 Task: Search one way flight ticket for 5 adults, 2 children, 1 infant in seat and 1 infant on lap in economy from Walla Walla: Walla Walla Regional Airport to Jackson: Jackson Hole Airport on 5-2-2023. Choice of flights is American. Number of bags: 10 checked bags. Price is upto 93000. Outbound departure time preference is 0:00.
Action: Mouse moved to (307, 281)
Screenshot: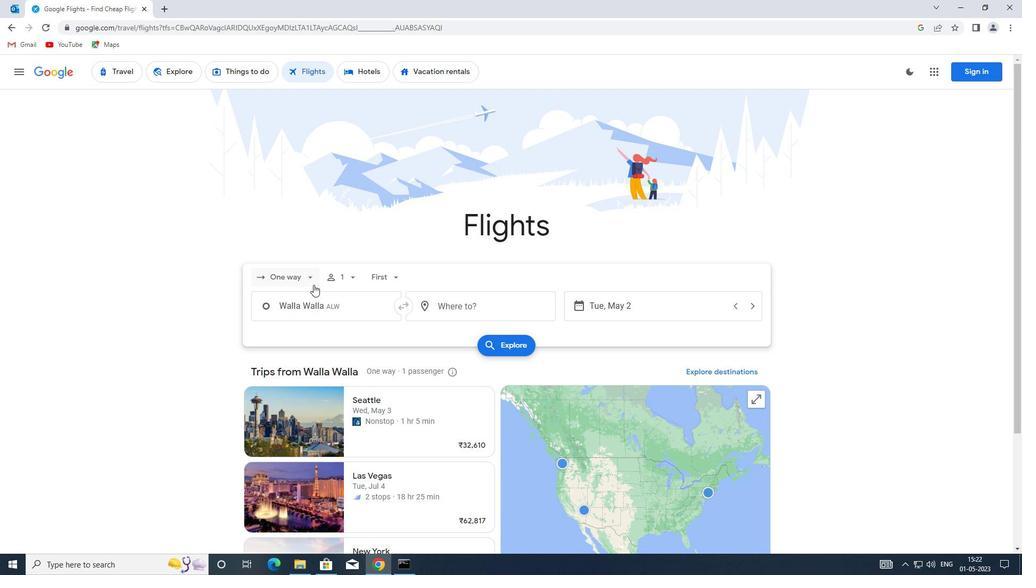 
Action: Mouse pressed left at (307, 281)
Screenshot: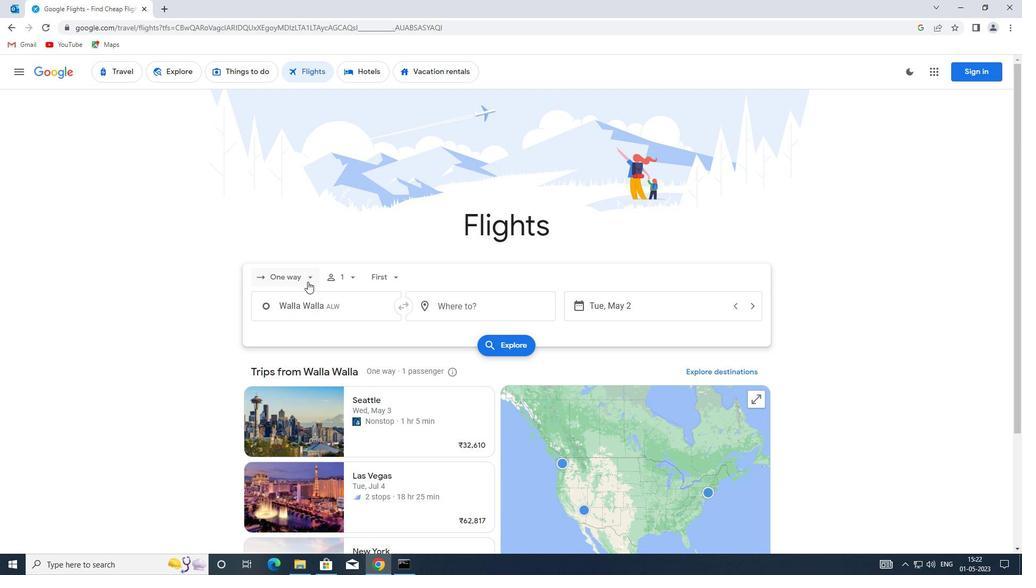 
Action: Mouse moved to (312, 328)
Screenshot: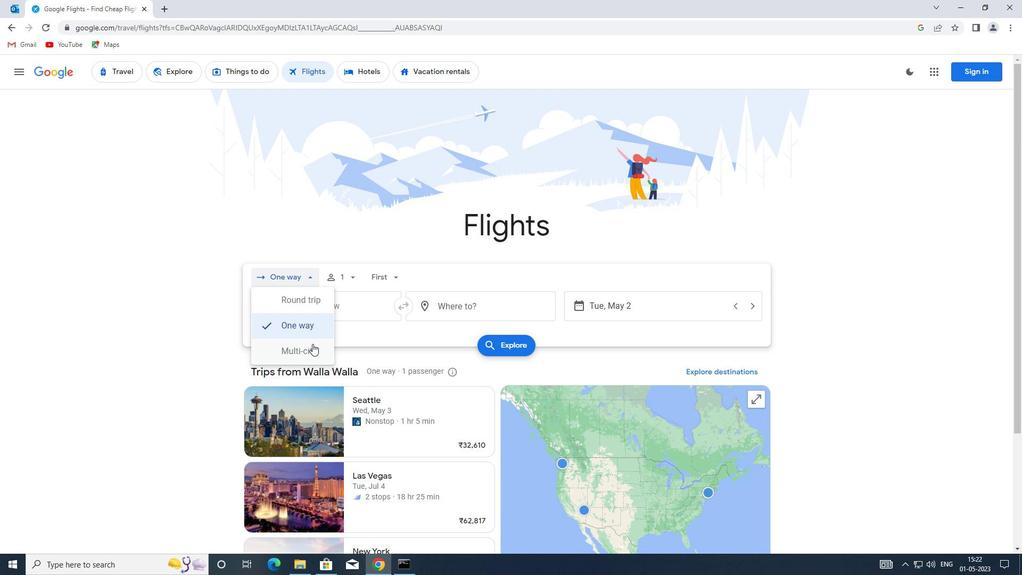 
Action: Mouse pressed left at (312, 328)
Screenshot: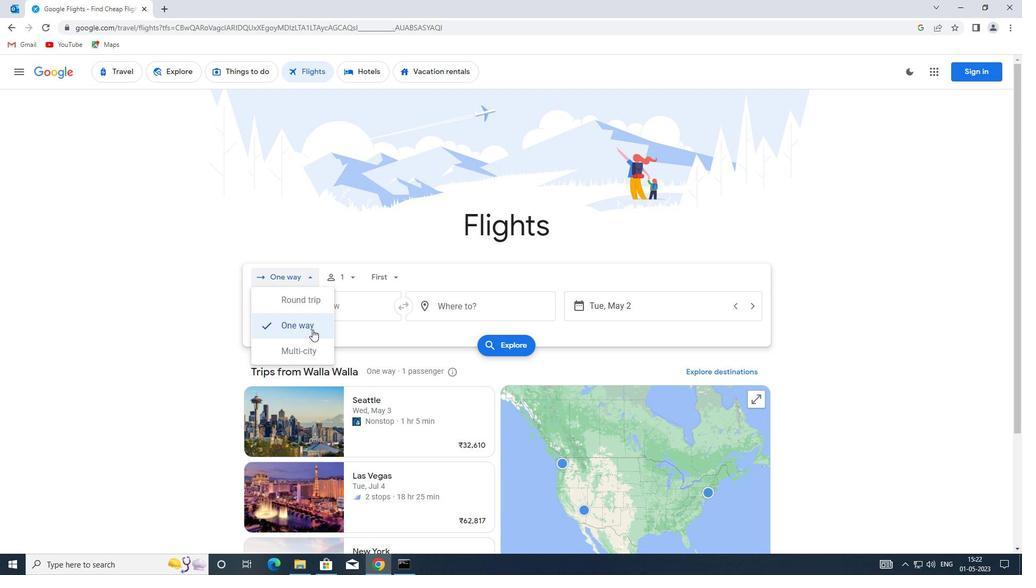 
Action: Mouse moved to (348, 281)
Screenshot: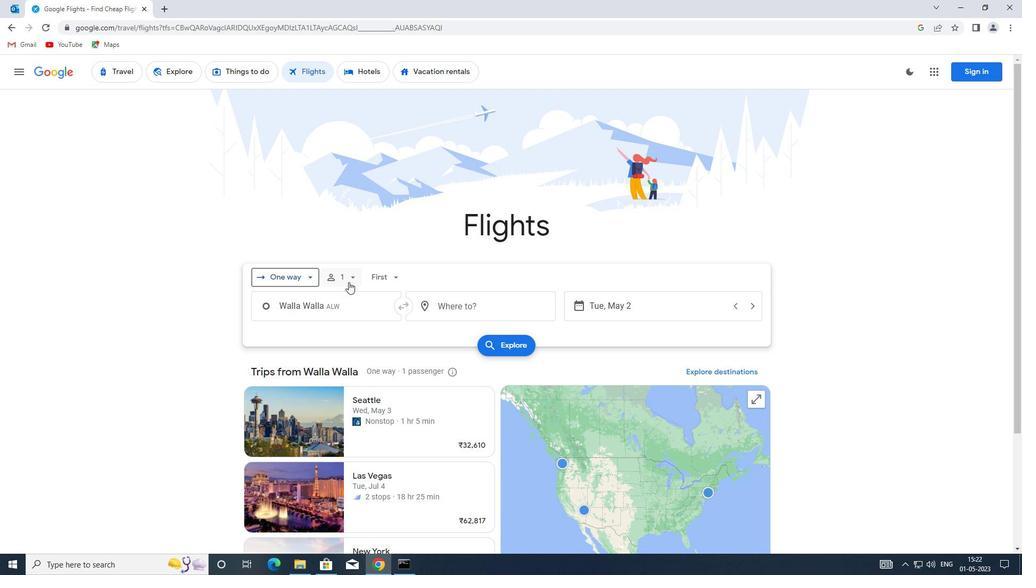 
Action: Mouse pressed left at (348, 281)
Screenshot: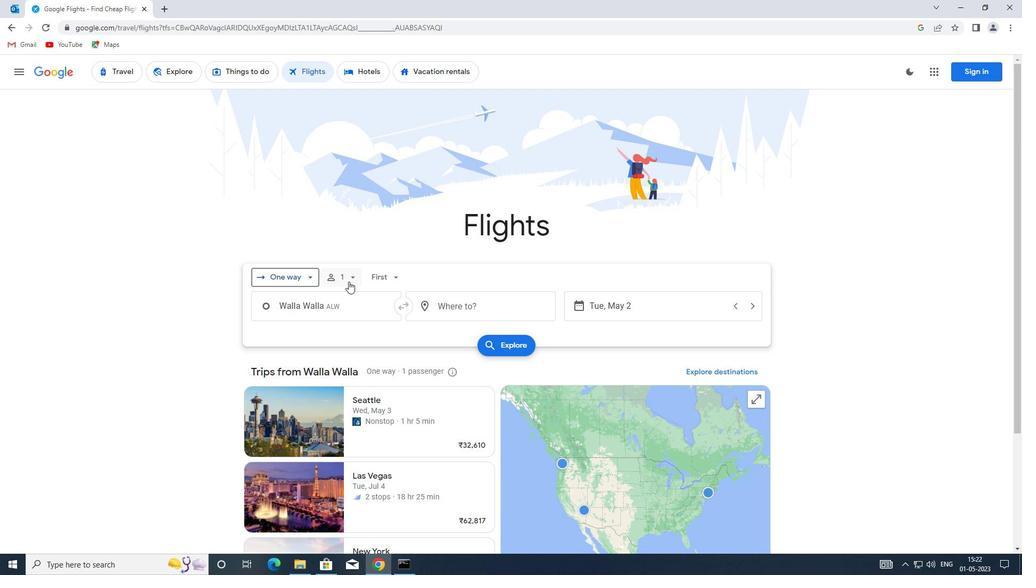 
Action: Mouse moved to (435, 306)
Screenshot: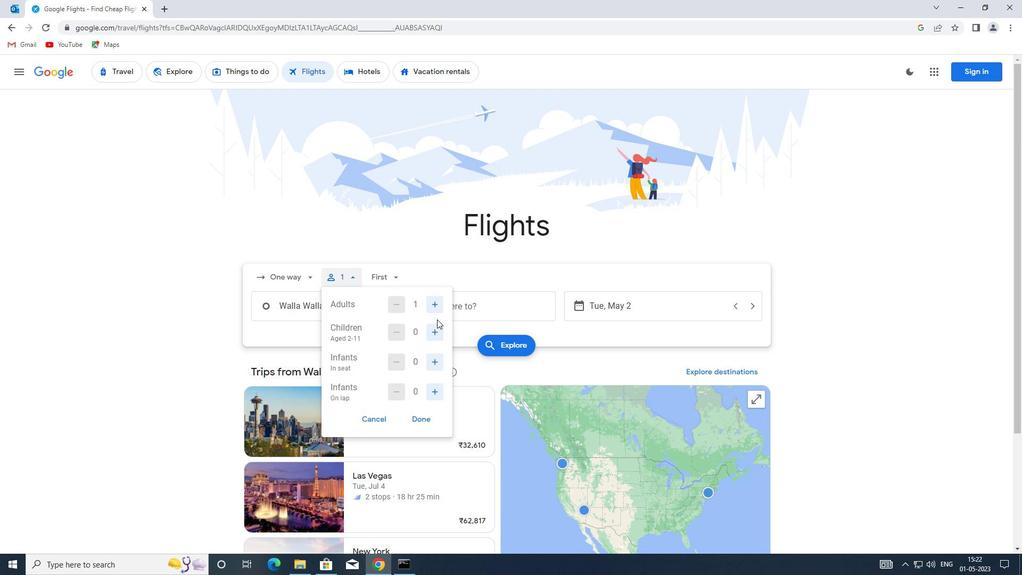 
Action: Mouse pressed left at (435, 306)
Screenshot: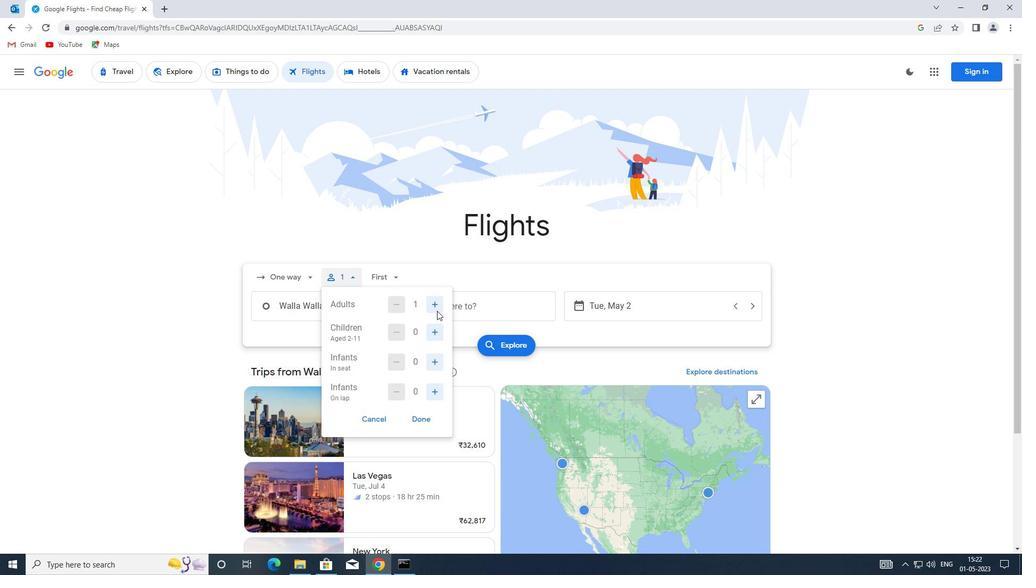 
Action: Mouse moved to (435, 306)
Screenshot: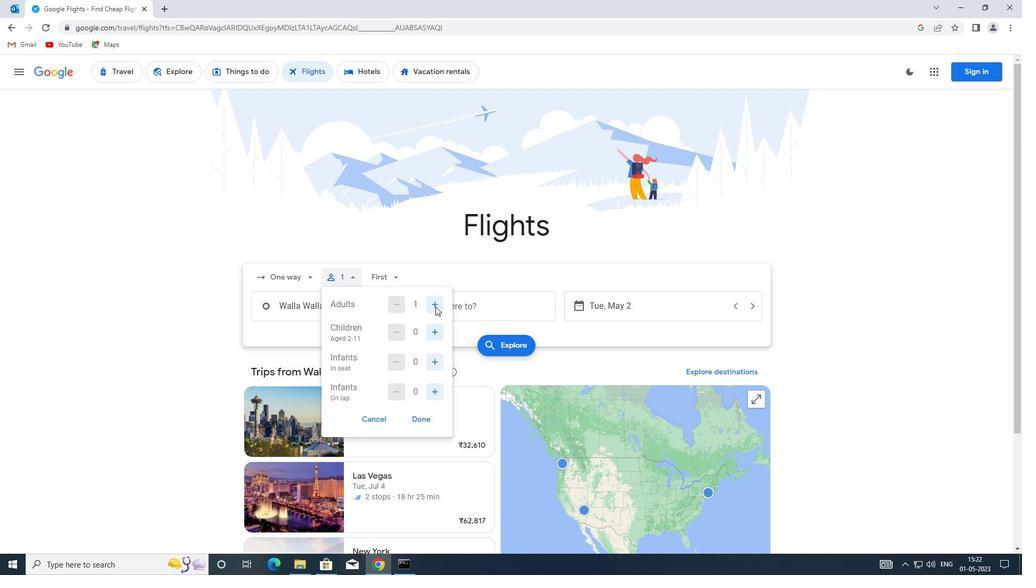 
Action: Mouse pressed left at (435, 306)
Screenshot: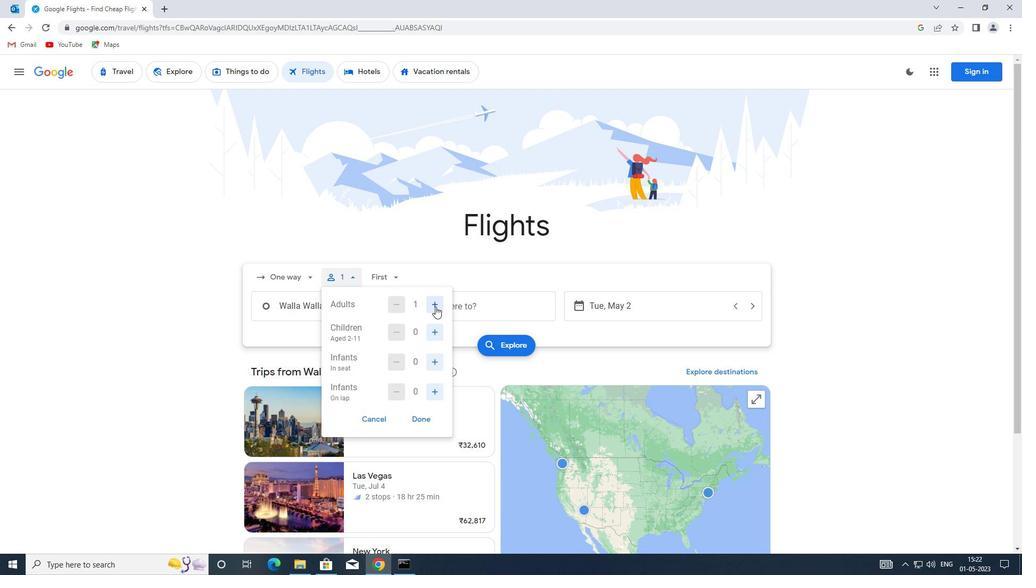 
Action: Mouse moved to (435, 306)
Screenshot: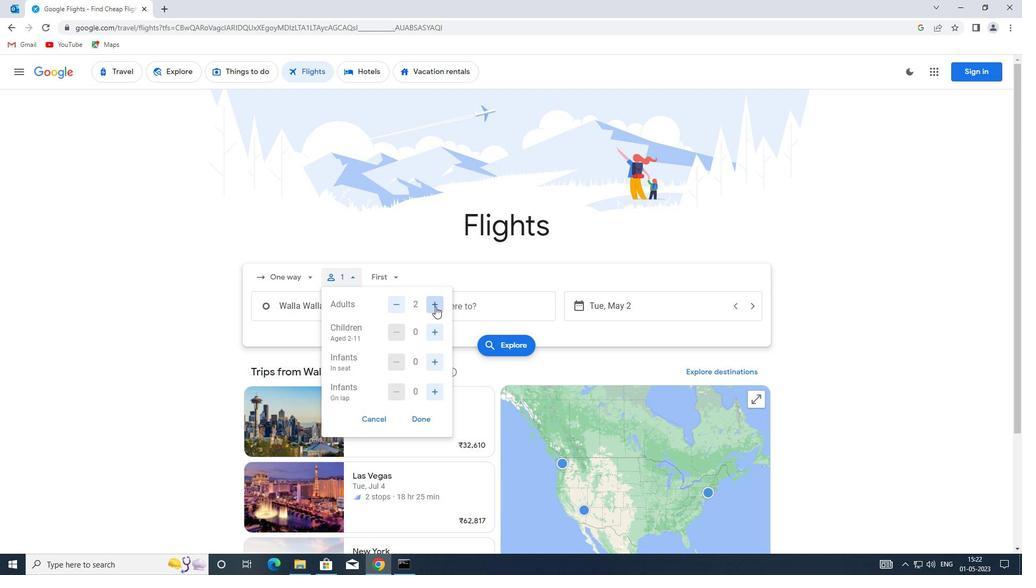 
Action: Mouse pressed left at (435, 306)
Screenshot: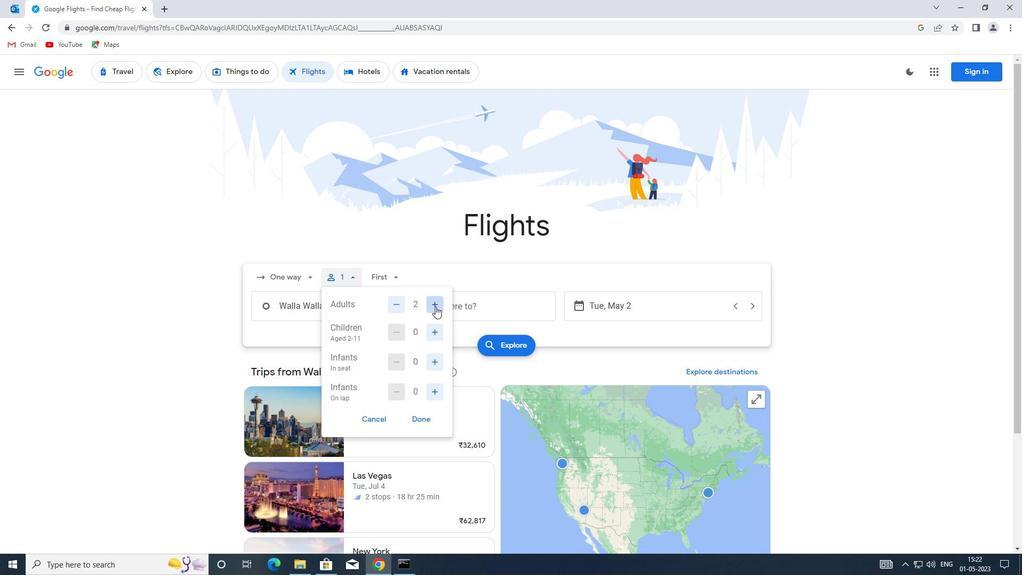 
Action: Mouse pressed left at (435, 306)
Screenshot: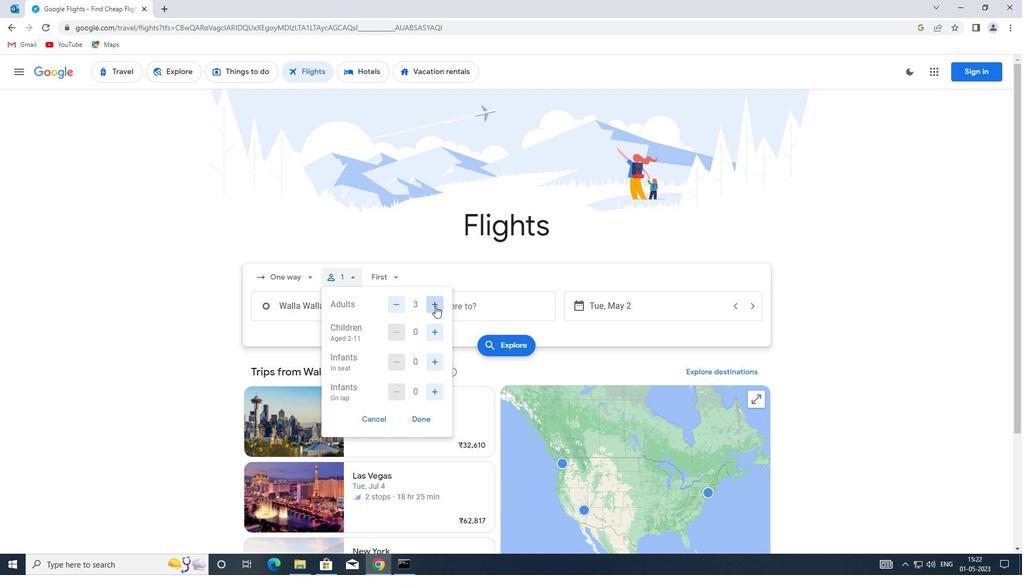 
Action: Mouse moved to (436, 335)
Screenshot: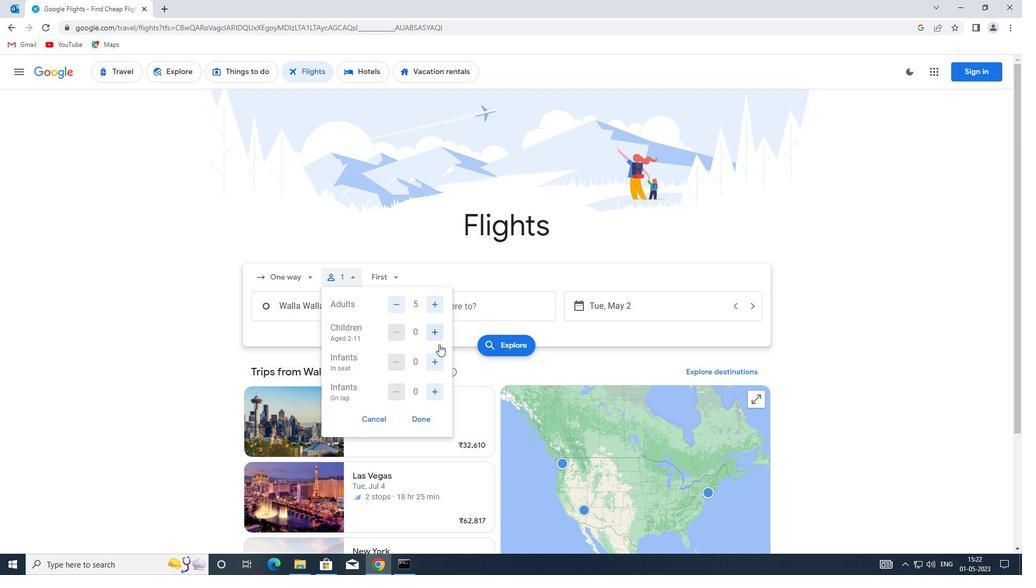 
Action: Mouse pressed left at (436, 335)
Screenshot: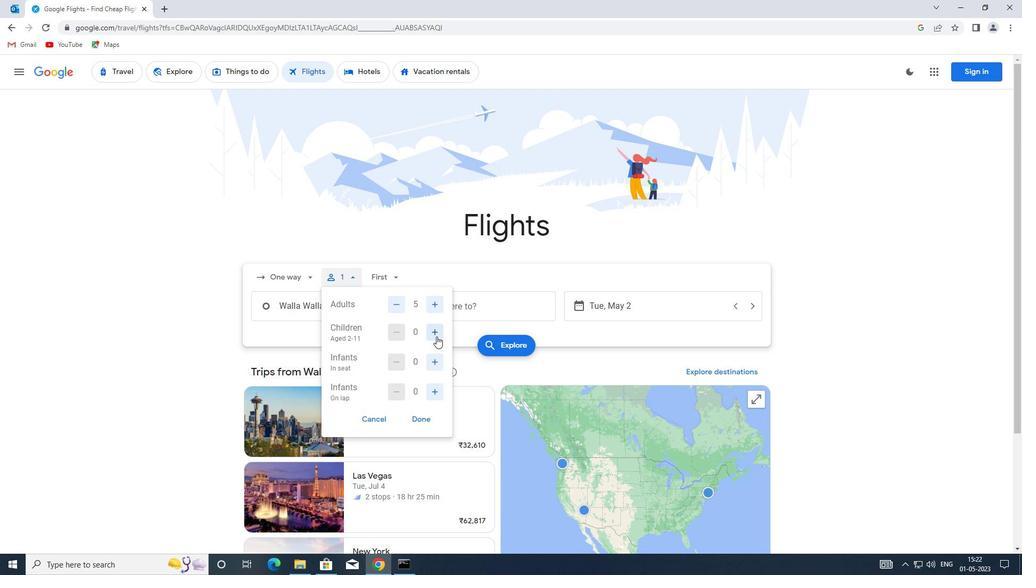 
Action: Mouse pressed left at (436, 335)
Screenshot: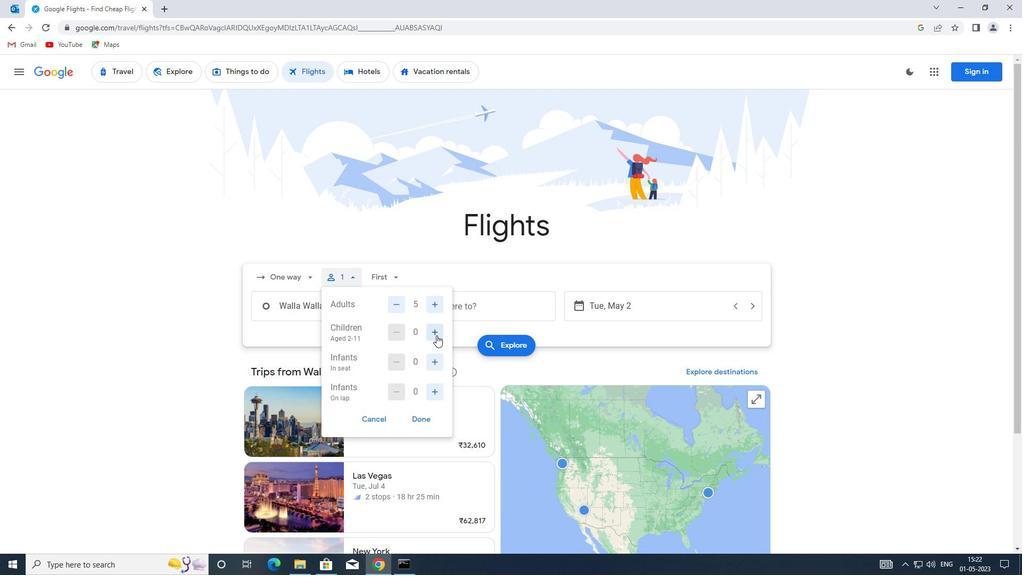 
Action: Mouse moved to (431, 365)
Screenshot: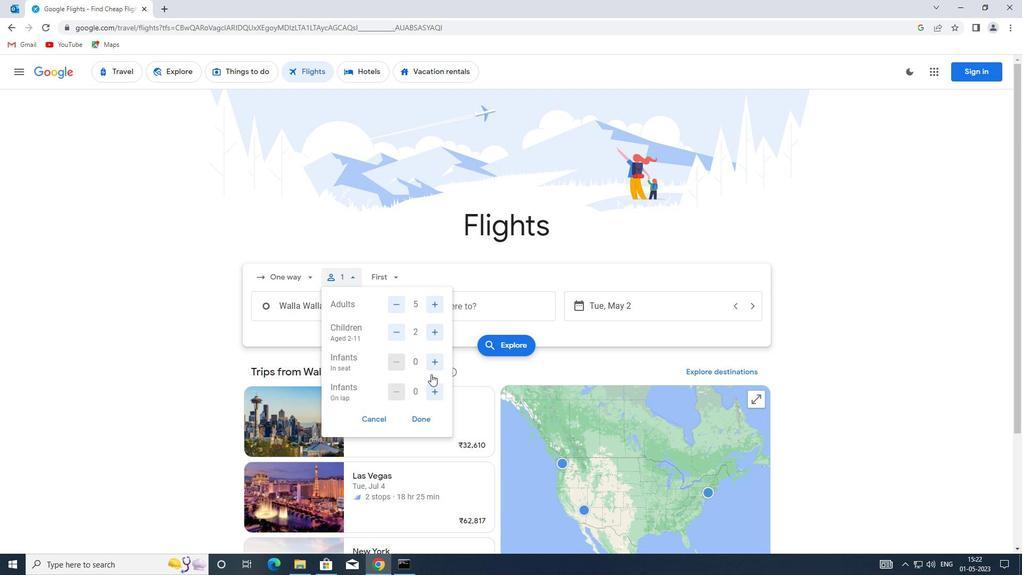 
Action: Mouse pressed left at (431, 365)
Screenshot: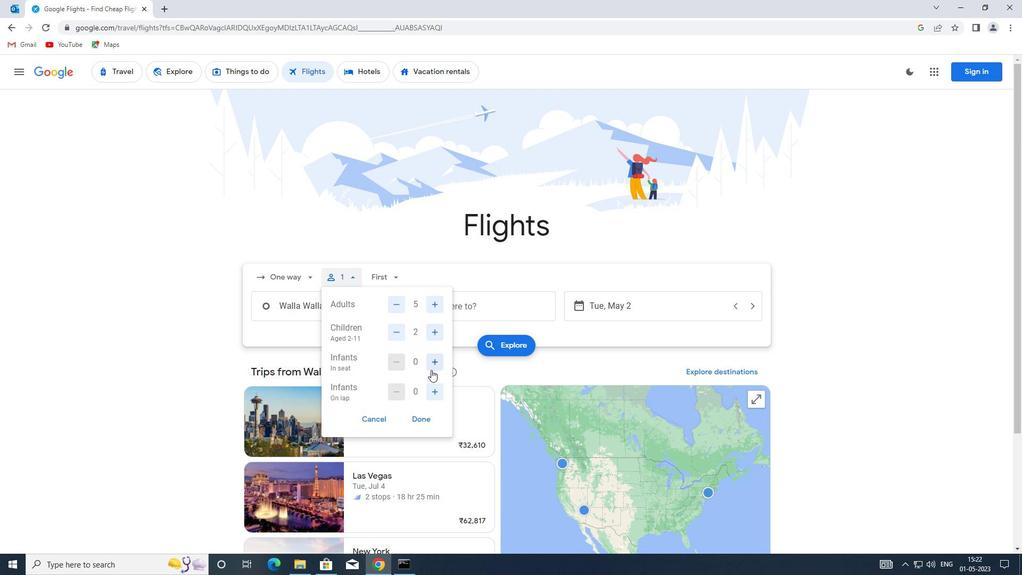 
Action: Mouse moved to (432, 396)
Screenshot: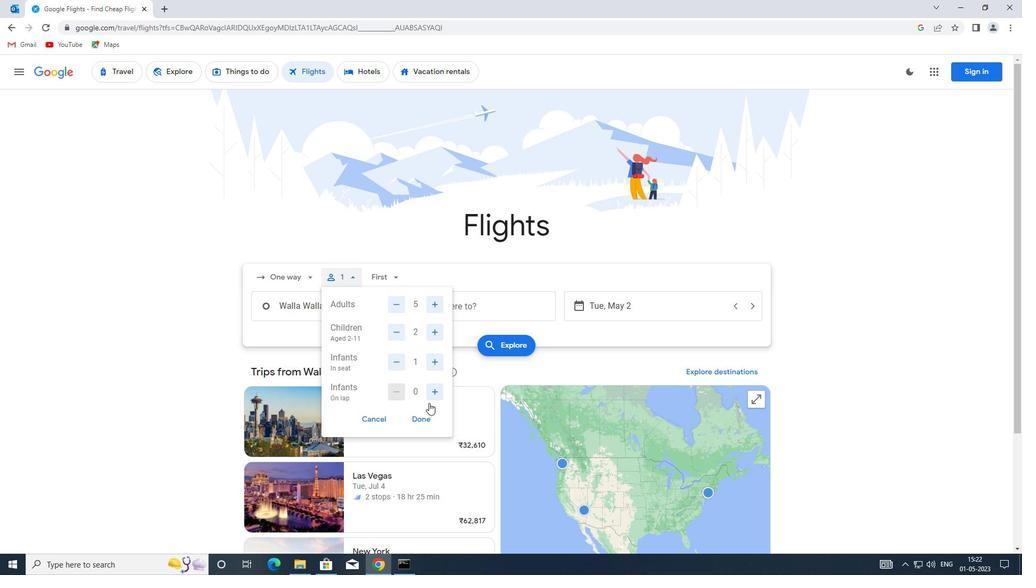 
Action: Mouse pressed left at (432, 396)
Screenshot: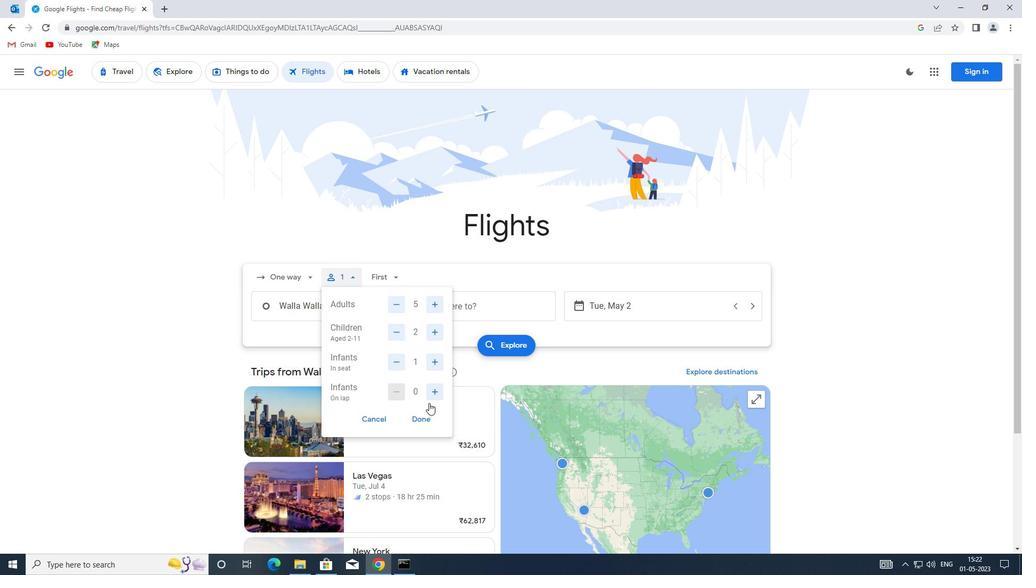 
Action: Mouse moved to (422, 426)
Screenshot: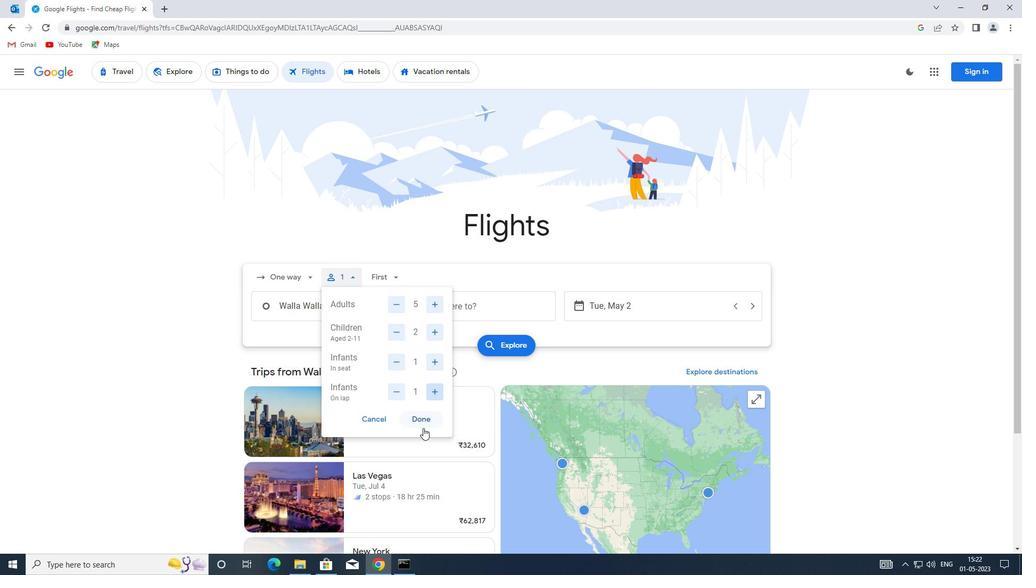 
Action: Mouse pressed left at (422, 426)
Screenshot: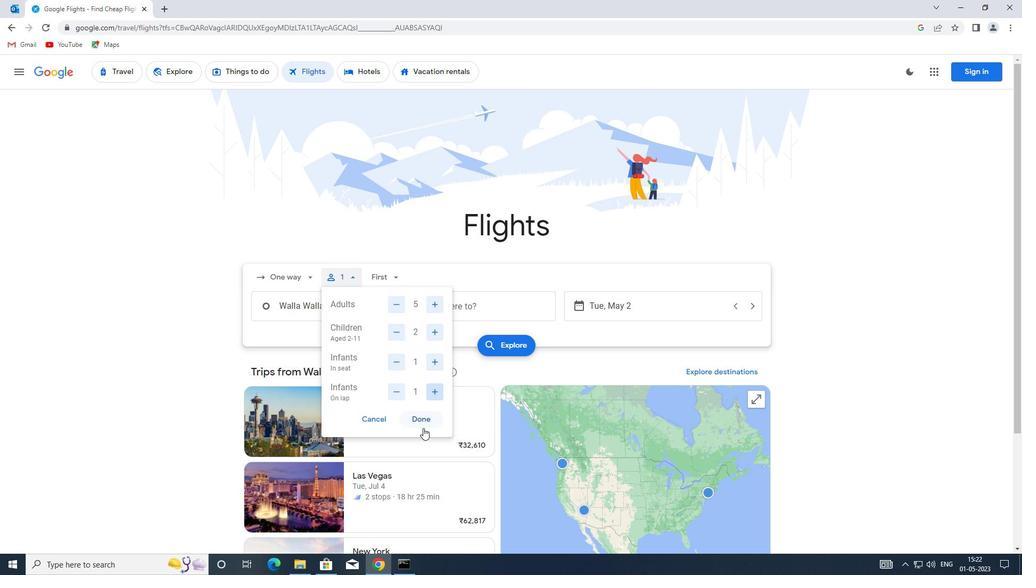 
Action: Mouse moved to (390, 282)
Screenshot: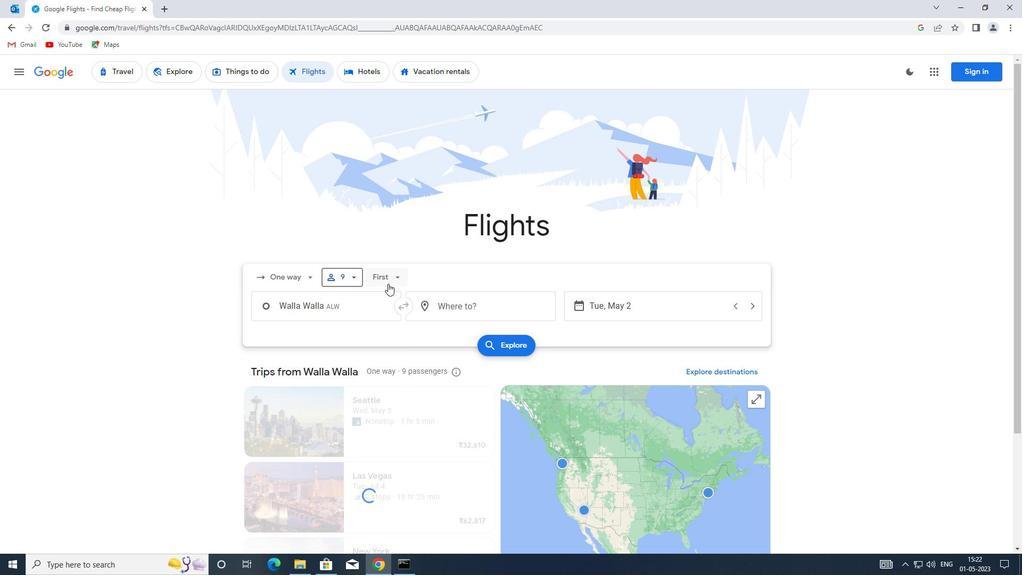 
Action: Mouse pressed left at (390, 282)
Screenshot: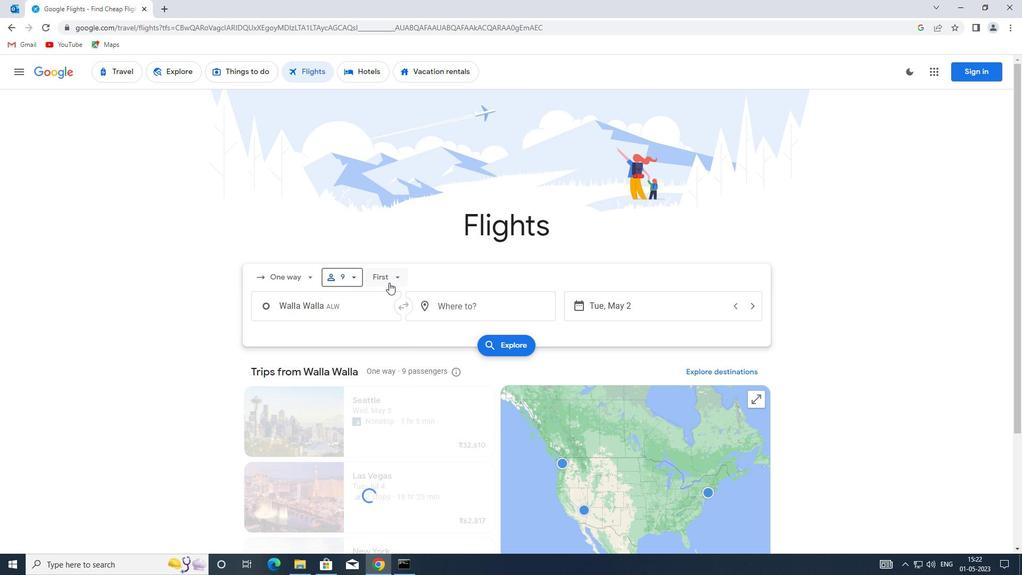 
Action: Mouse moved to (413, 302)
Screenshot: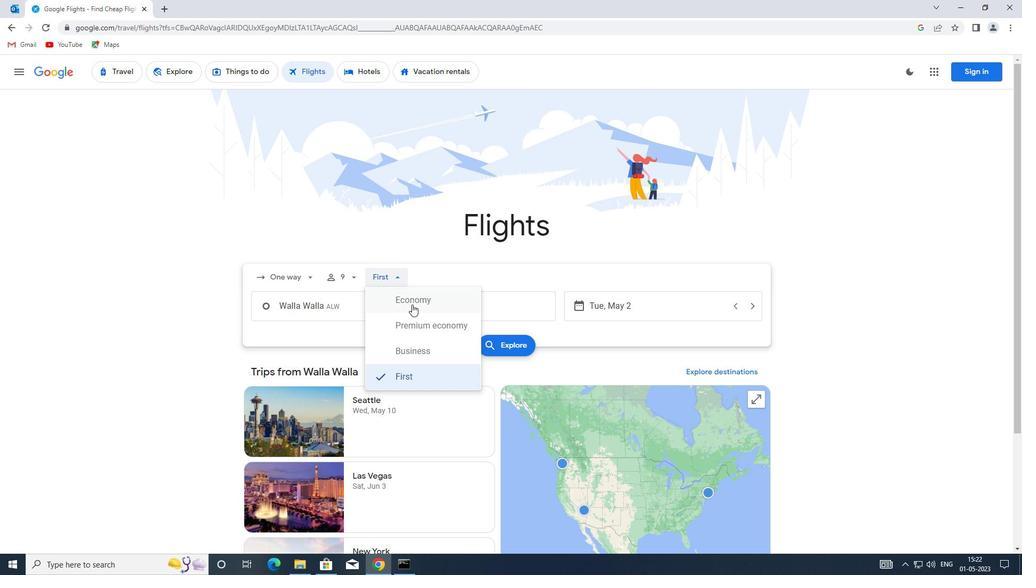 
Action: Mouse pressed left at (413, 302)
Screenshot: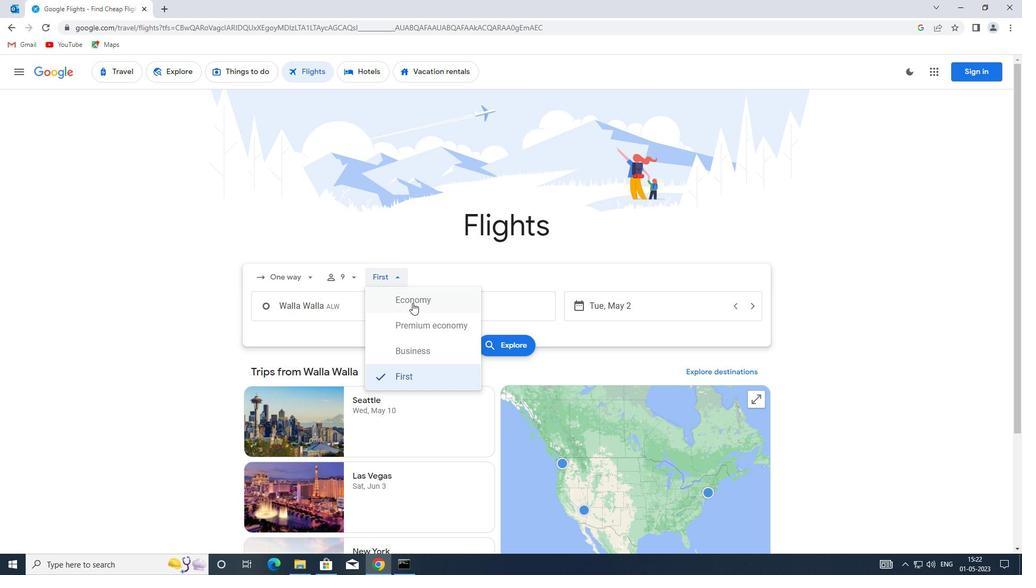 
Action: Mouse moved to (322, 311)
Screenshot: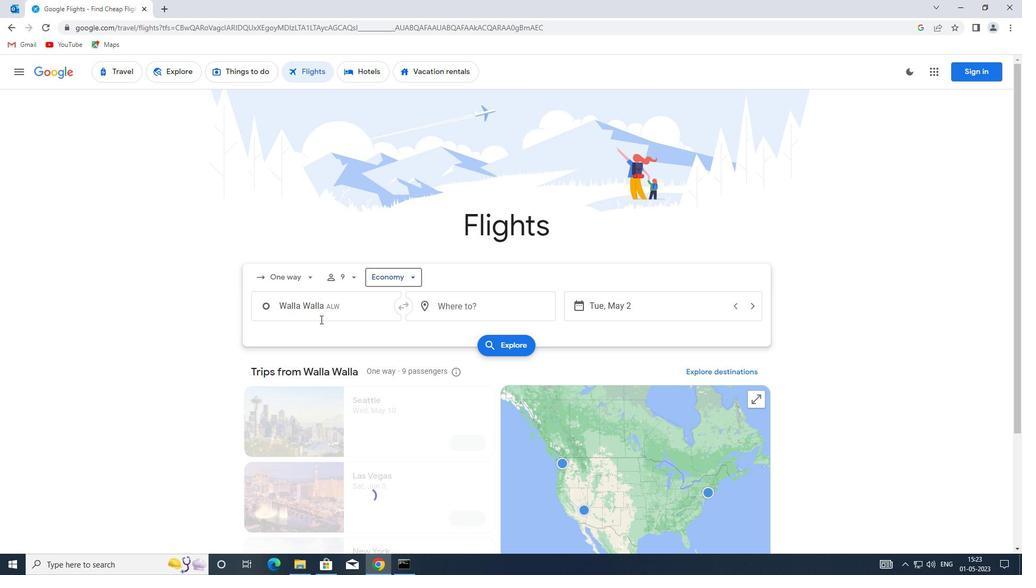
Action: Mouse pressed left at (322, 311)
Screenshot: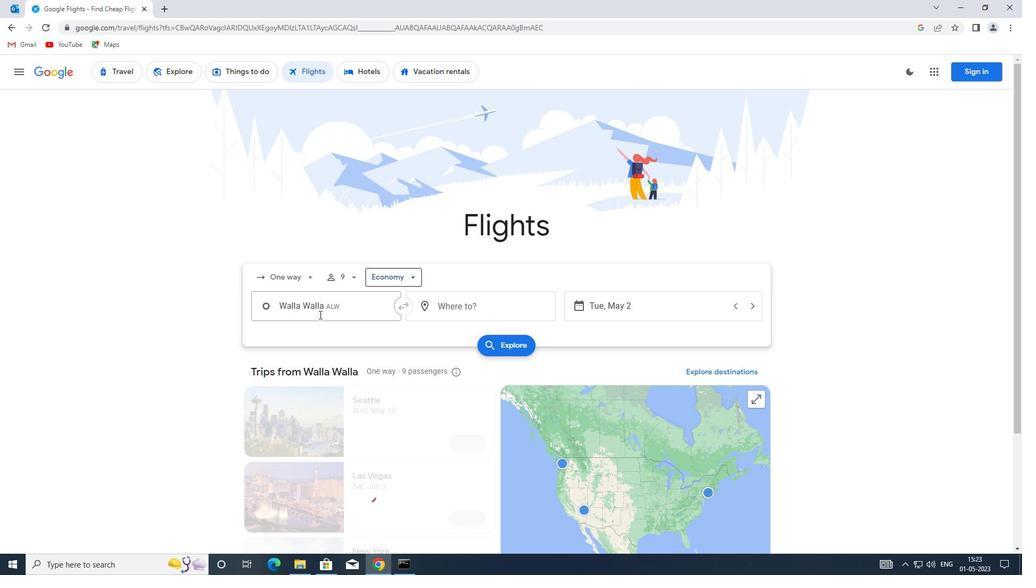 
Action: Key pressed <Key.enter>
Screenshot: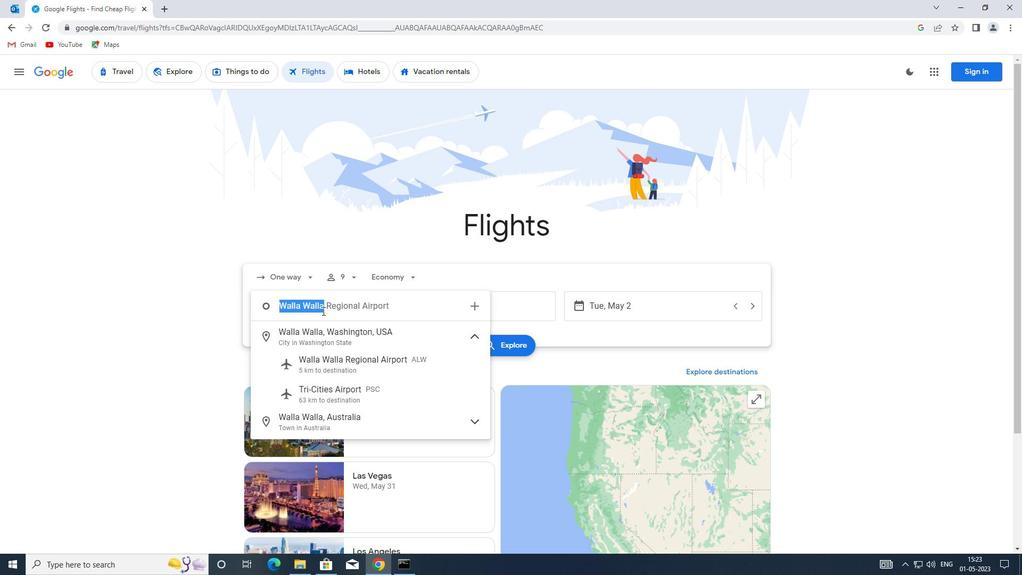 
Action: Mouse moved to (443, 308)
Screenshot: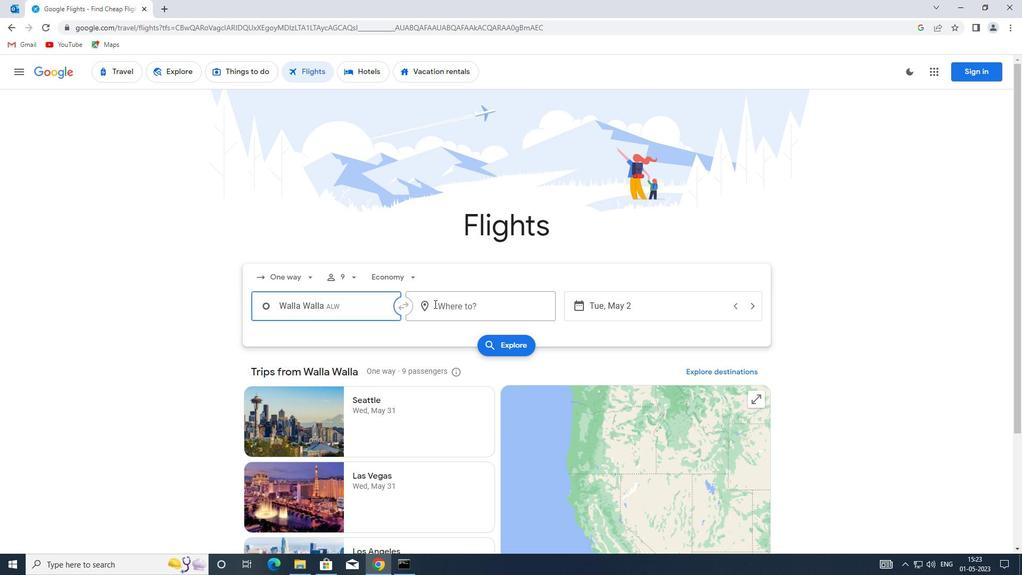
Action: Mouse pressed left at (443, 308)
Screenshot: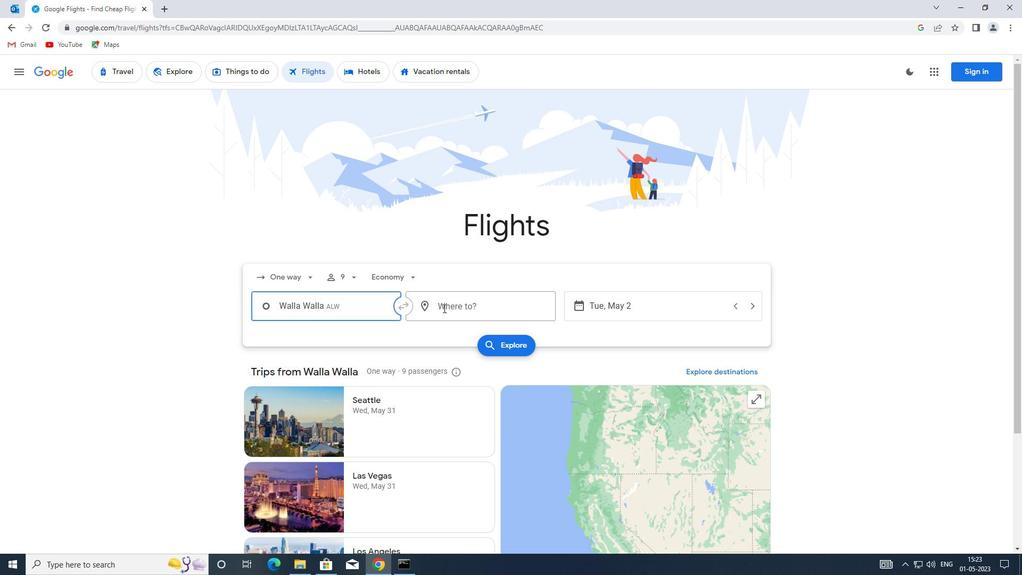 
Action: Key pressed h<Key.backspace>jac<Key.enter>
Screenshot: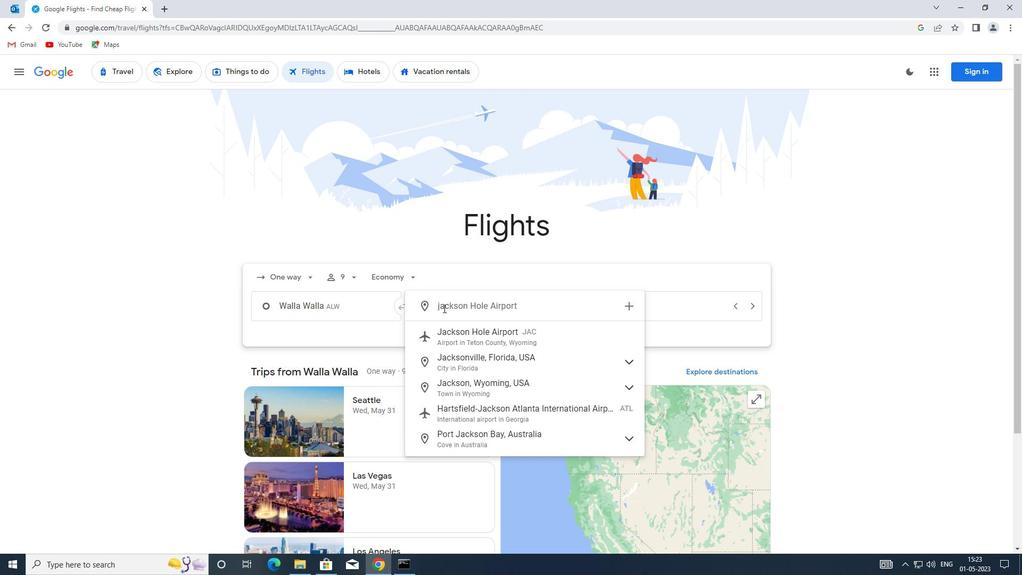 
Action: Mouse moved to (621, 306)
Screenshot: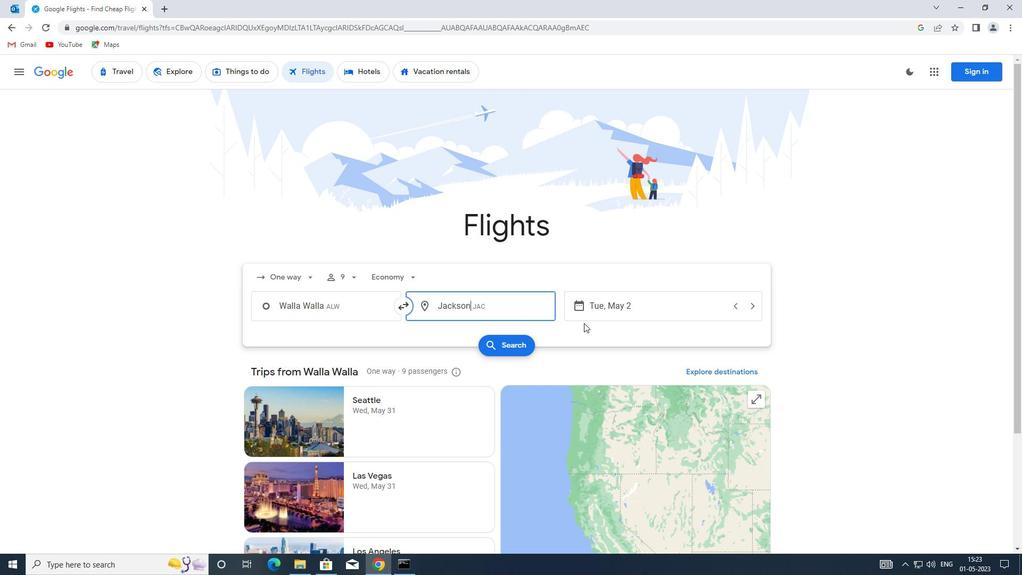 
Action: Mouse pressed left at (621, 306)
Screenshot: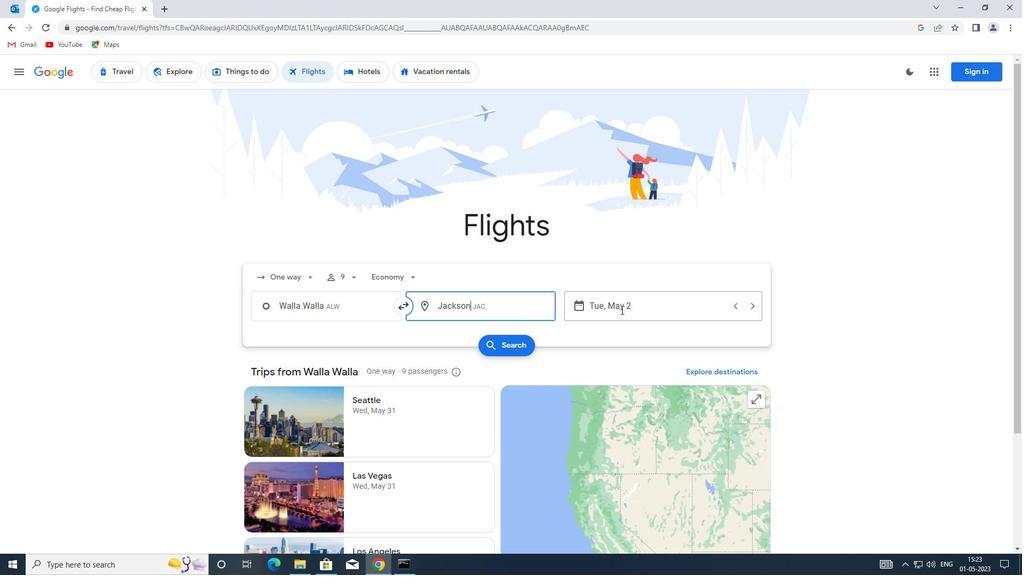 
Action: Mouse moved to (442, 362)
Screenshot: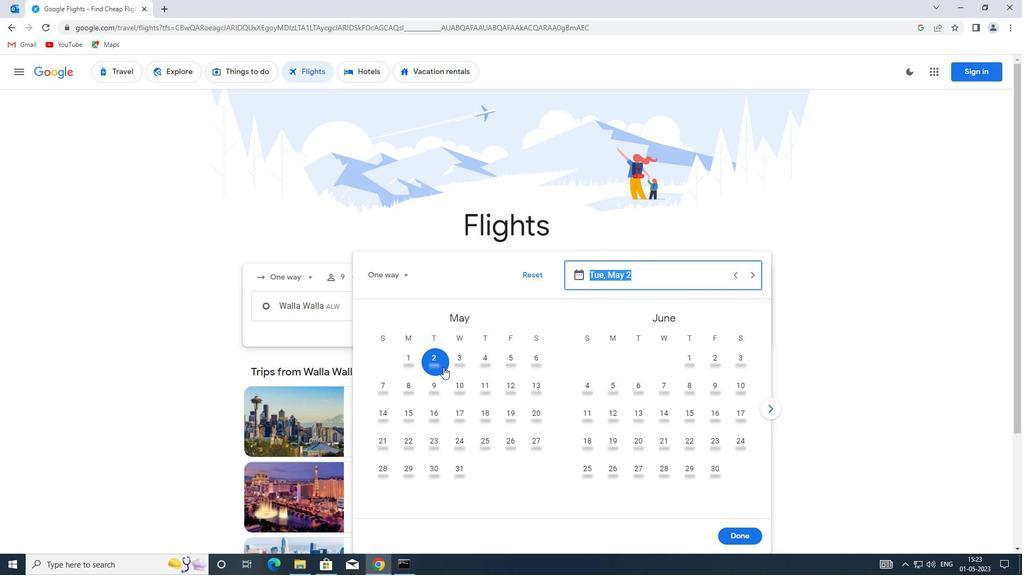 
Action: Mouse pressed left at (442, 362)
Screenshot: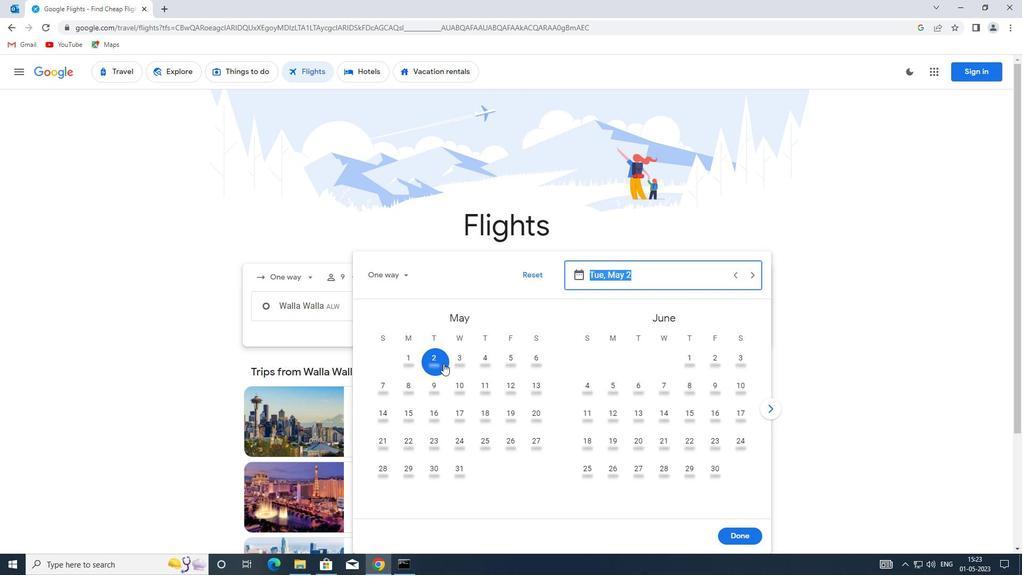 
Action: Mouse moved to (740, 536)
Screenshot: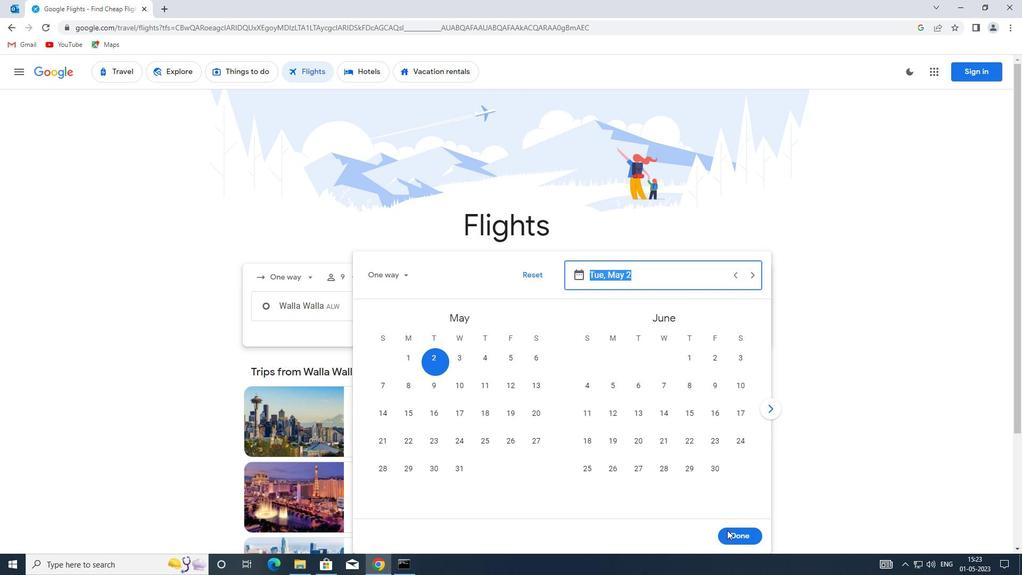 
Action: Mouse pressed left at (740, 536)
Screenshot: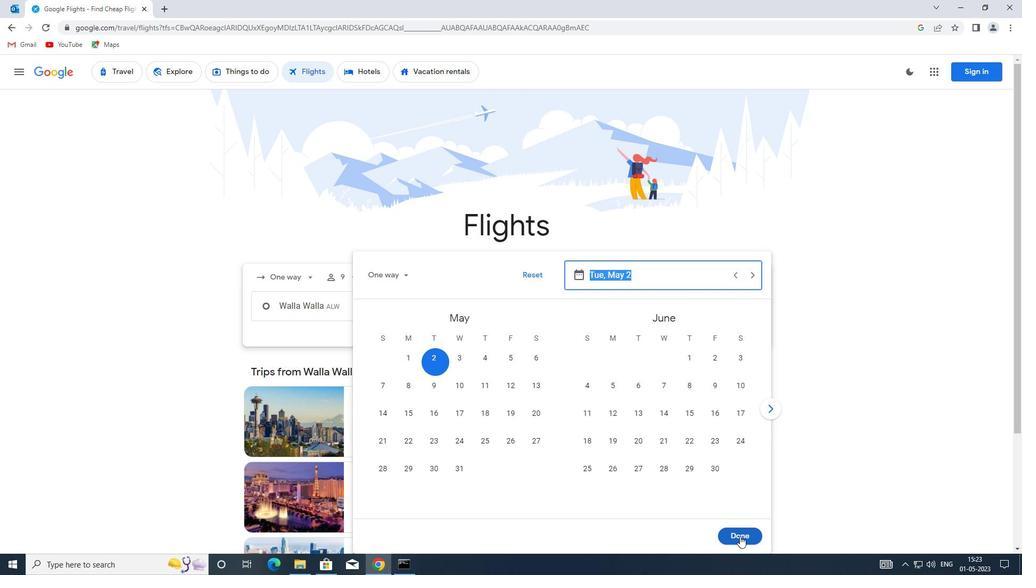 
Action: Mouse moved to (510, 345)
Screenshot: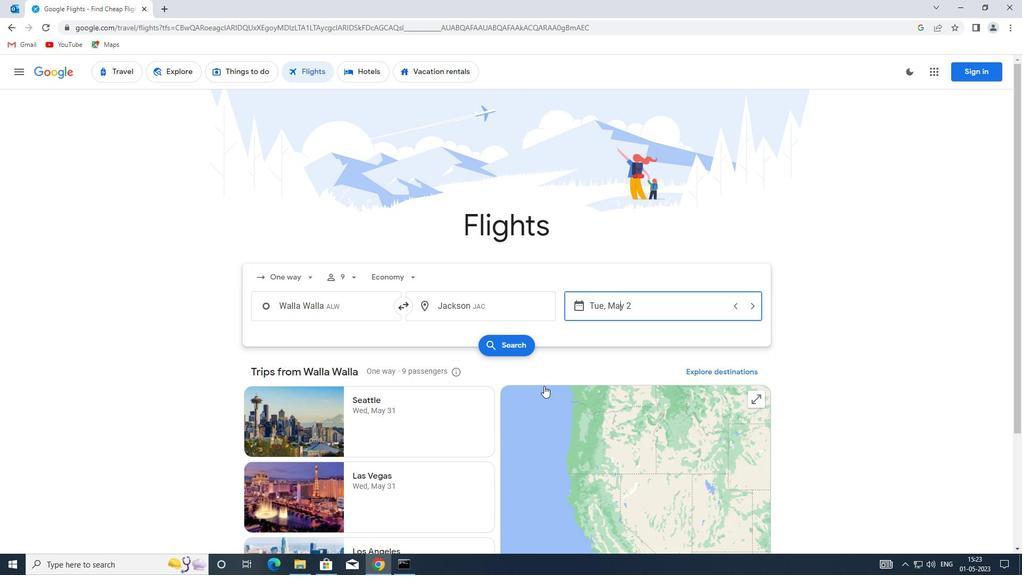 
Action: Mouse pressed left at (510, 345)
Screenshot: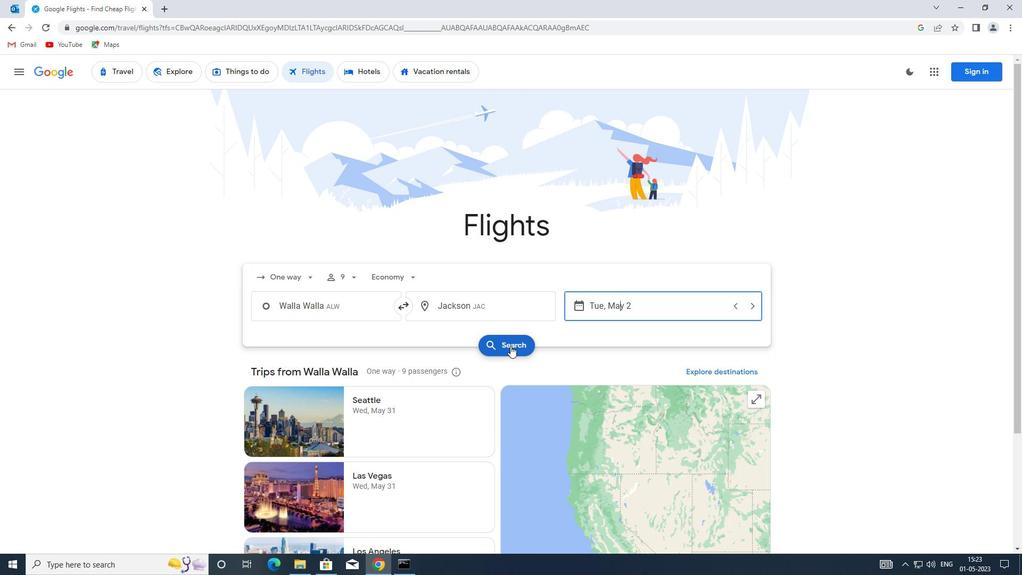 
Action: Mouse moved to (254, 172)
Screenshot: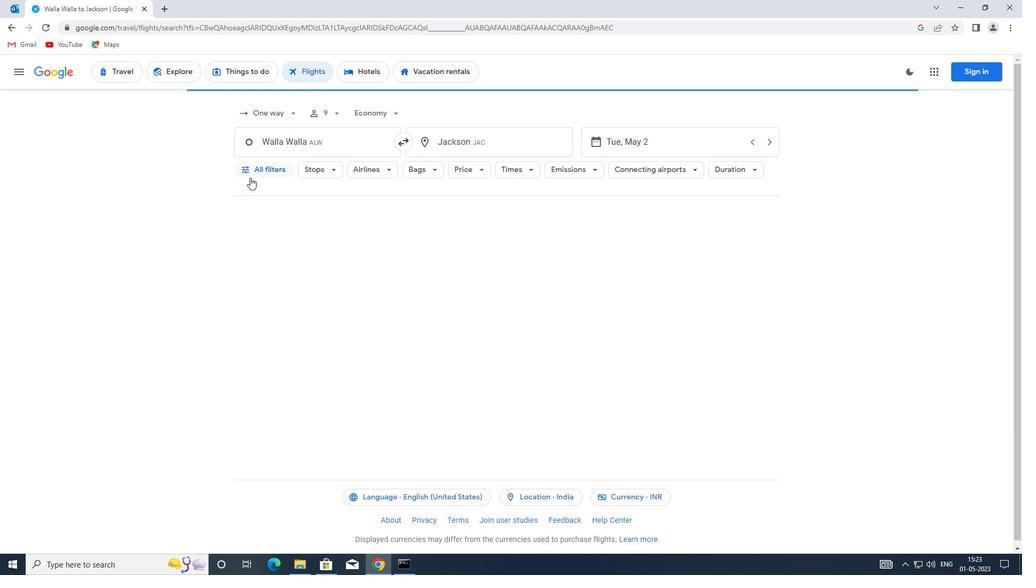 
Action: Mouse pressed left at (254, 172)
Screenshot: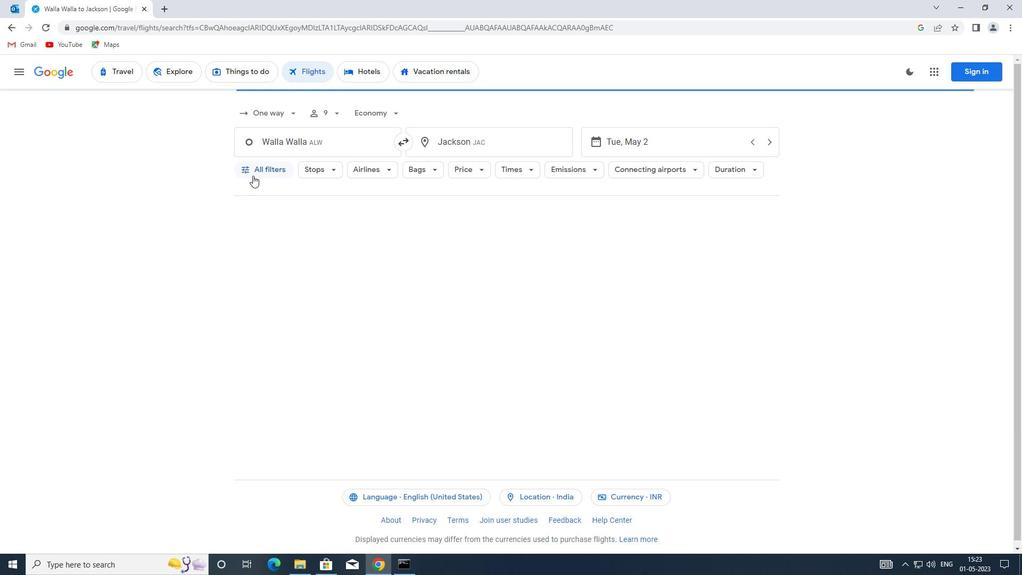 
Action: Mouse moved to (309, 294)
Screenshot: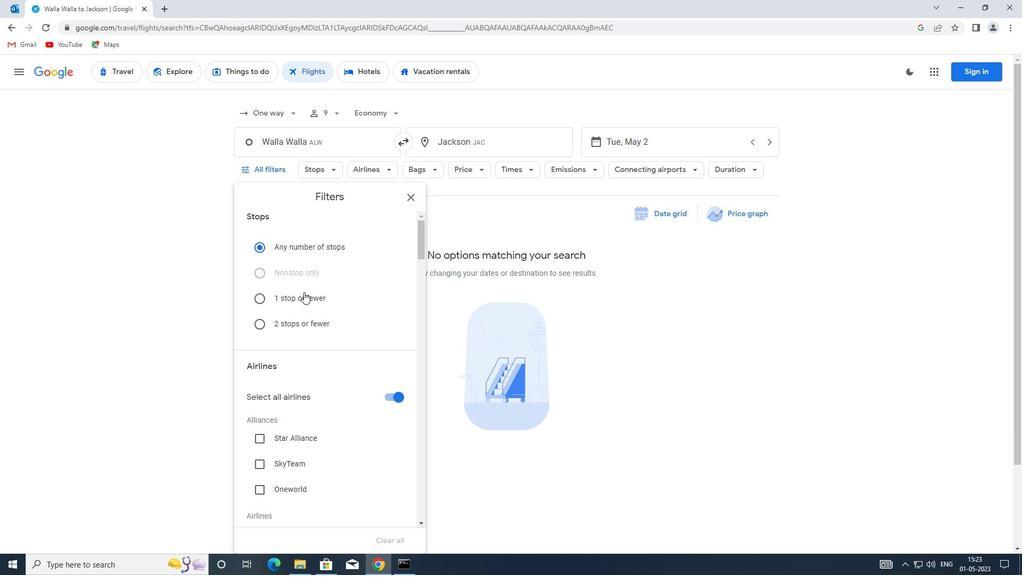 
Action: Mouse scrolled (309, 294) with delta (0, 0)
Screenshot: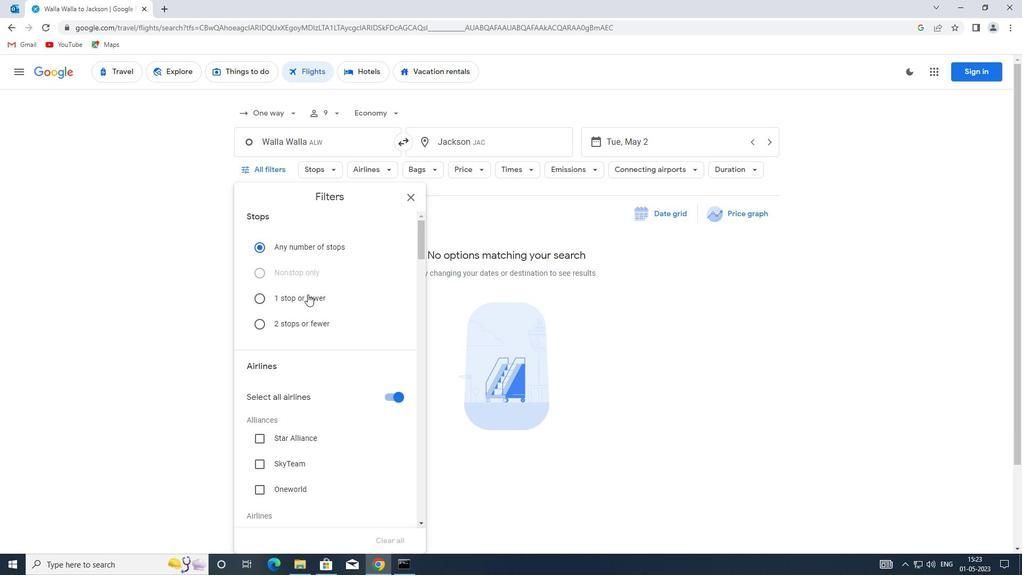 
Action: Mouse moved to (392, 344)
Screenshot: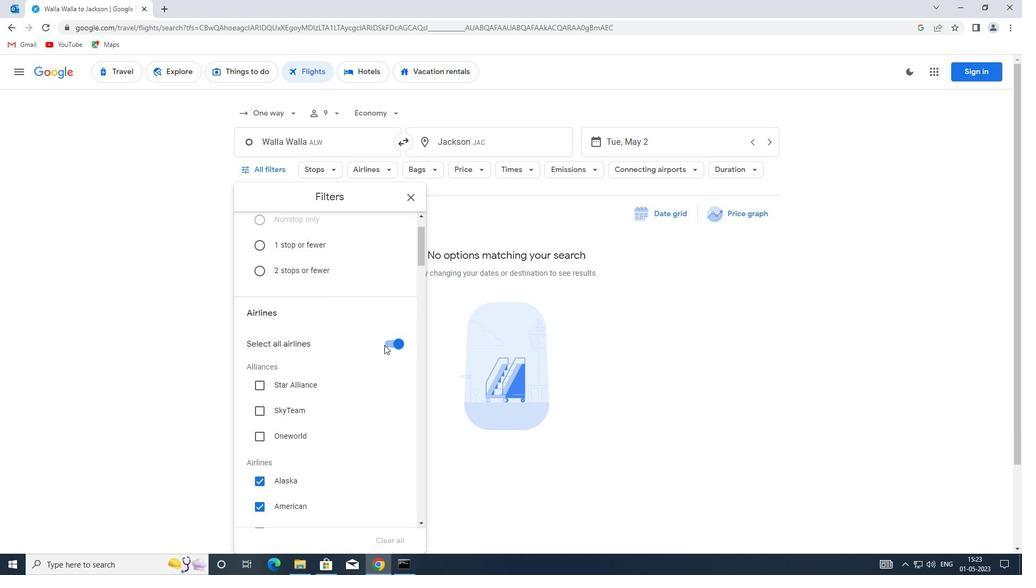 
Action: Mouse pressed left at (392, 344)
Screenshot: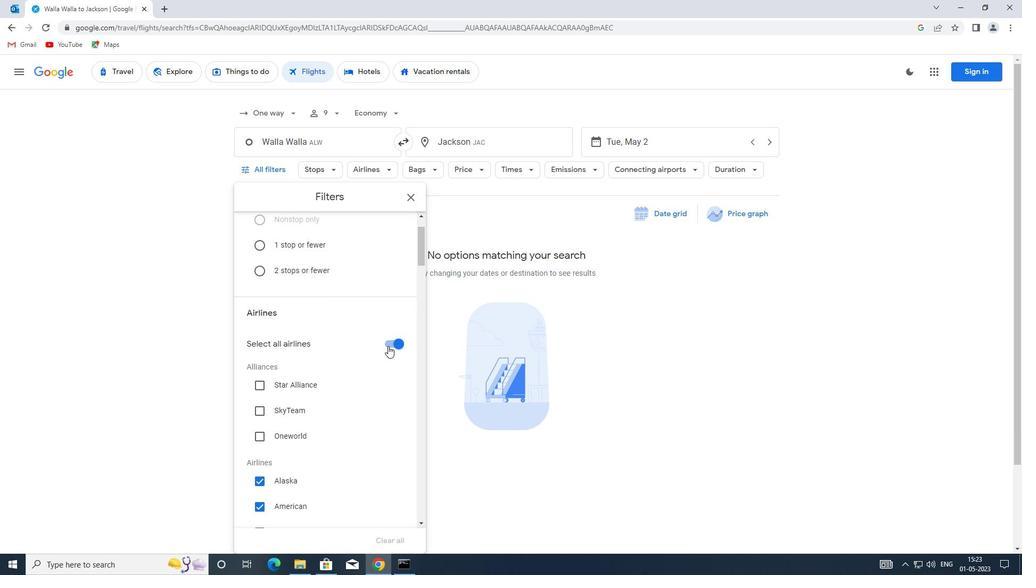 
Action: Mouse moved to (345, 348)
Screenshot: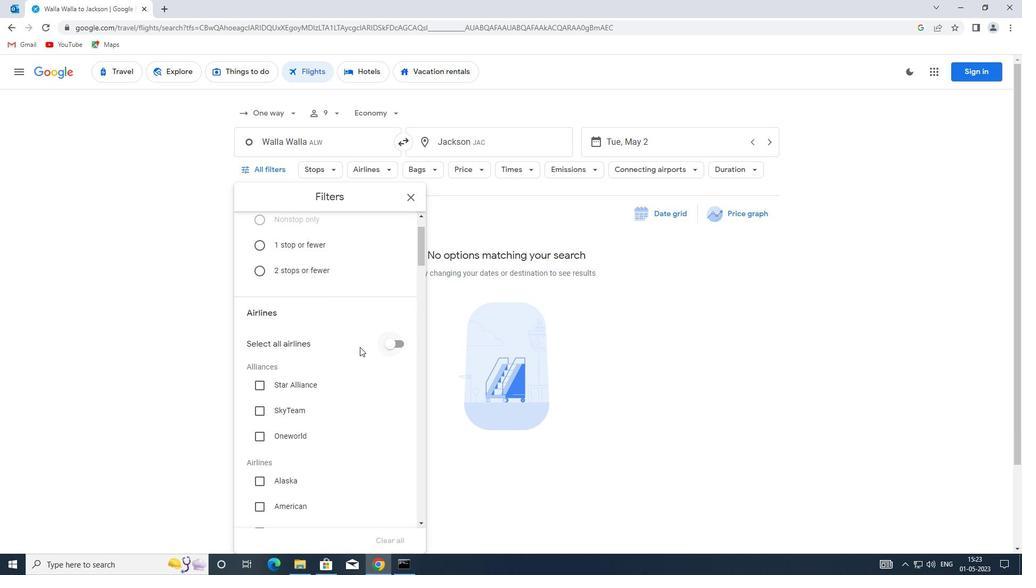 
Action: Mouse scrolled (345, 347) with delta (0, 0)
Screenshot: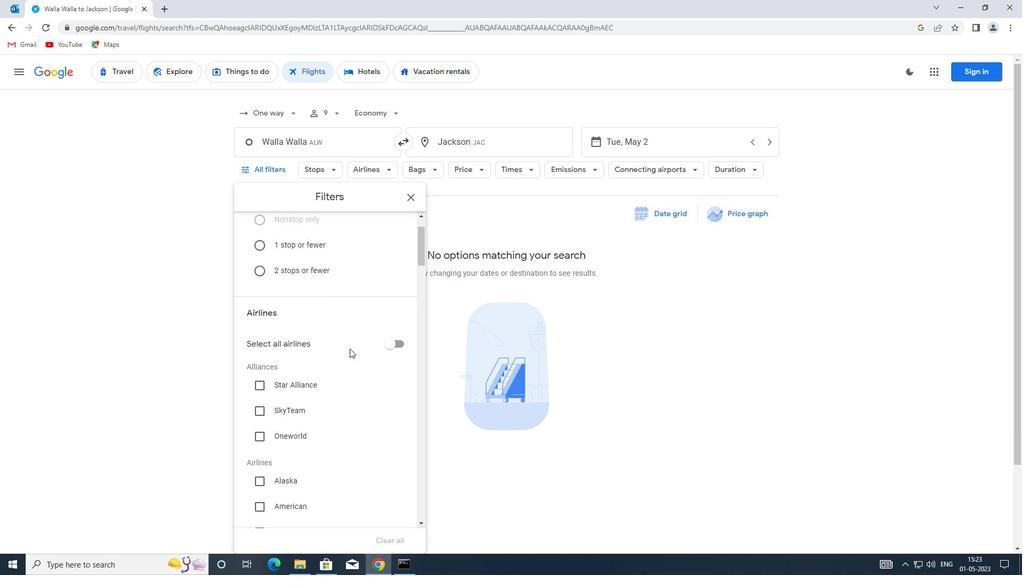 
Action: Mouse scrolled (345, 347) with delta (0, 0)
Screenshot: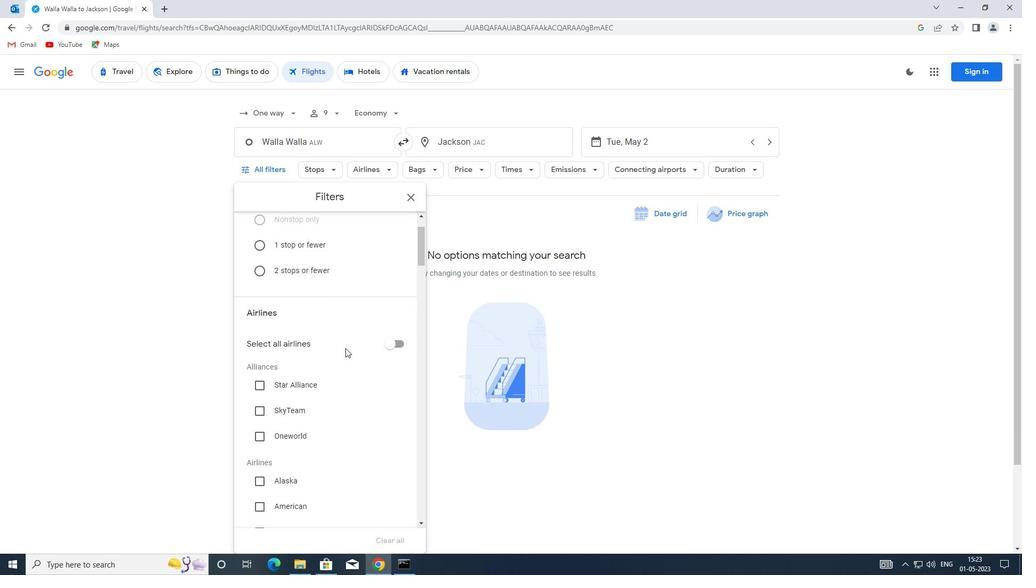 
Action: Mouse moved to (318, 355)
Screenshot: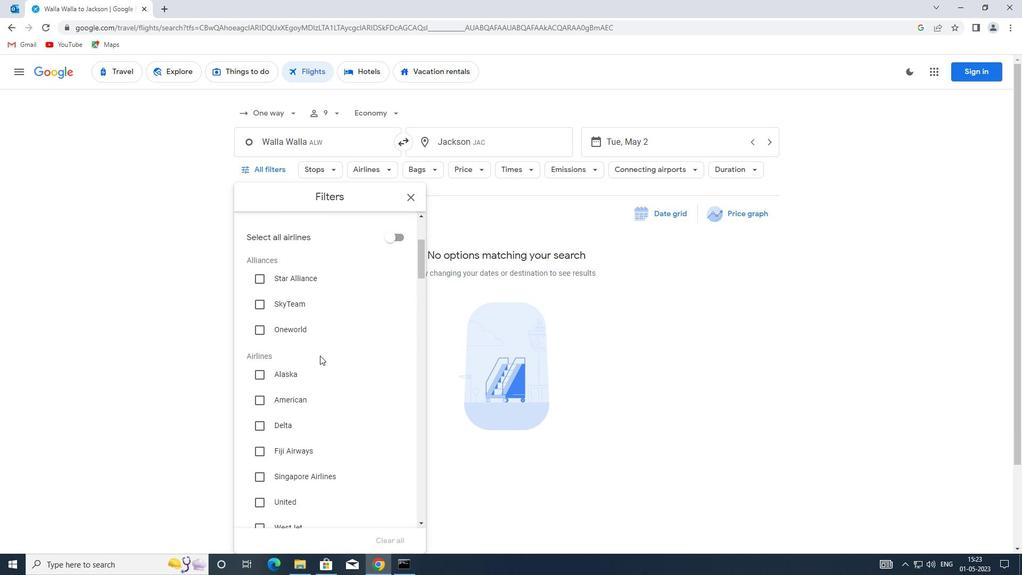 
Action: Mouse scrolled (318, 355) with delta (0, 0)
Screenshot: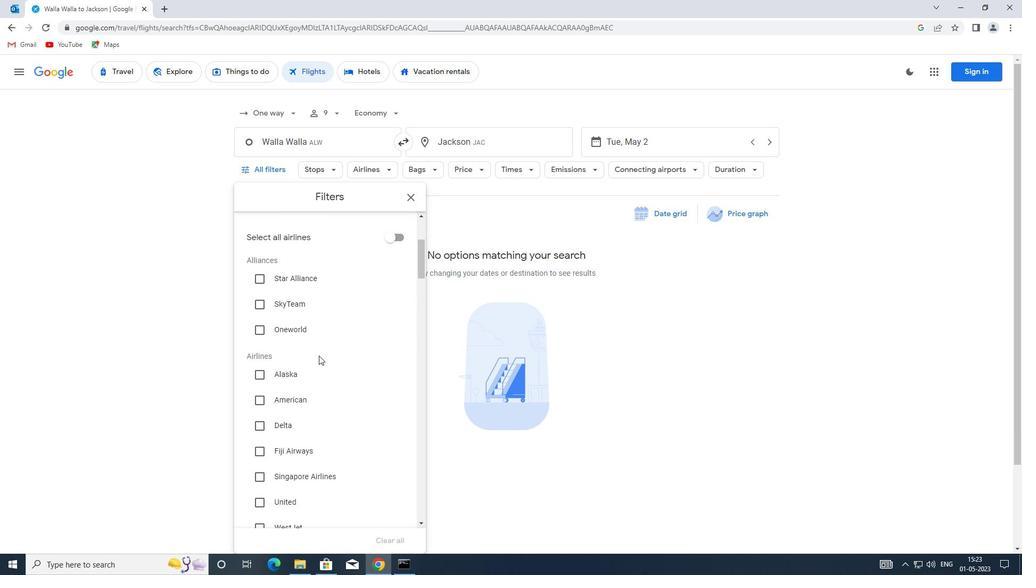 
Action: Mouse moved to (261, 345)
Screenshot: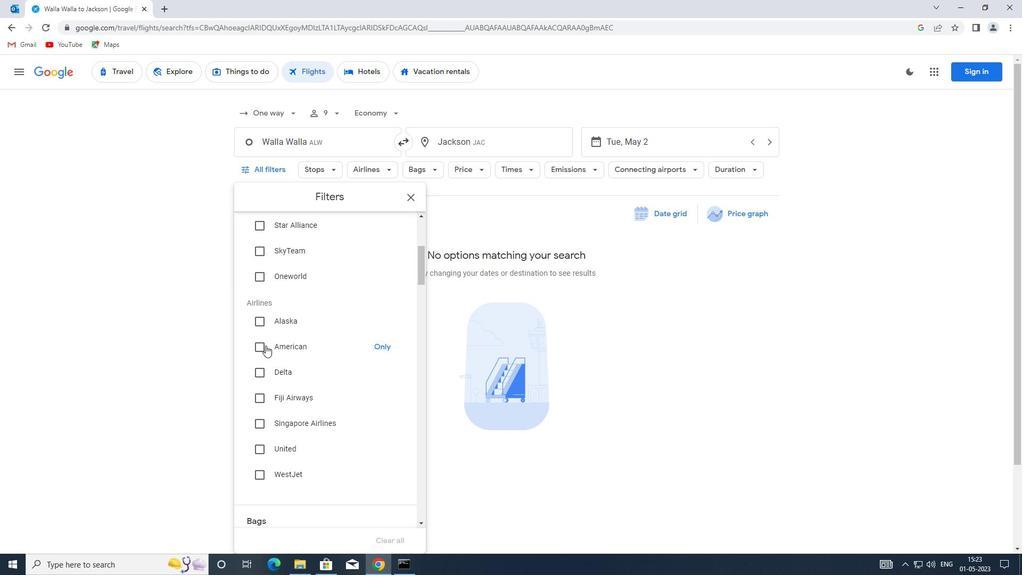 
Action: Mouse pressed left at (261, 345)
Screenshot: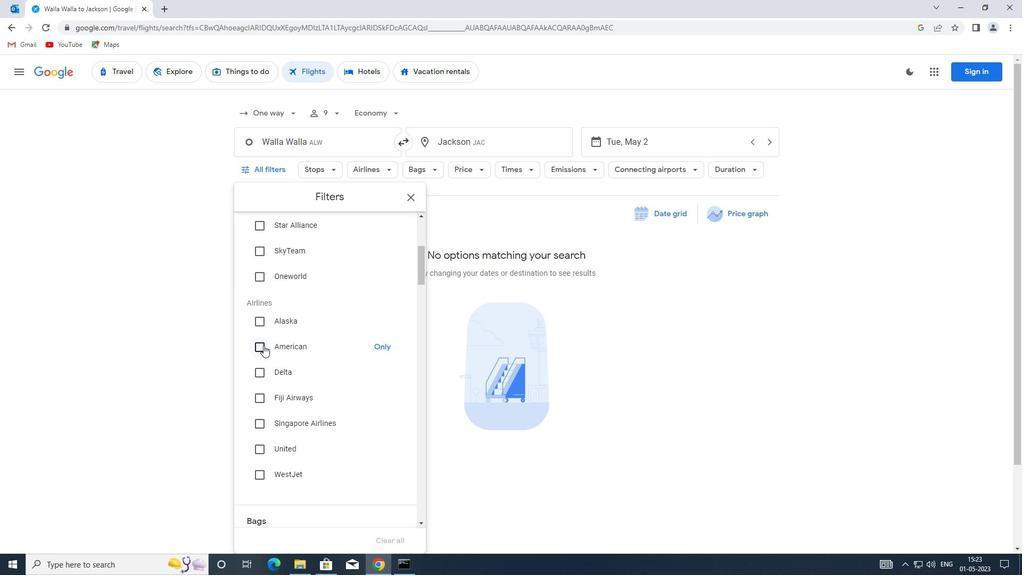 
Action: Mouse moved to (309, 348)
Screenshot: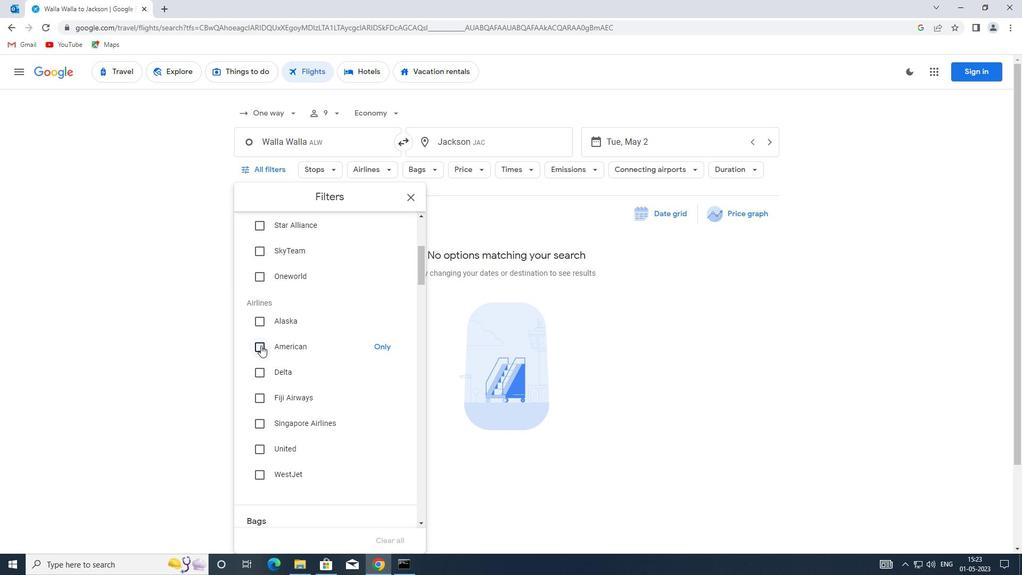 
Action: Mouse scrolled (309, 347) with delta (0, 0)
Screenshot: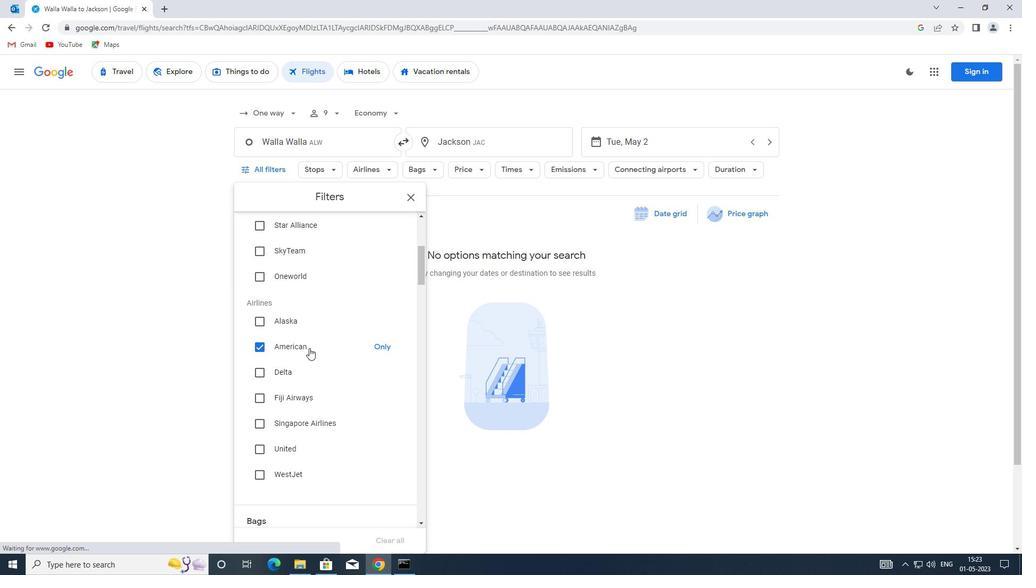 
Action: Mouse moved to (311, 354)
Screenshot: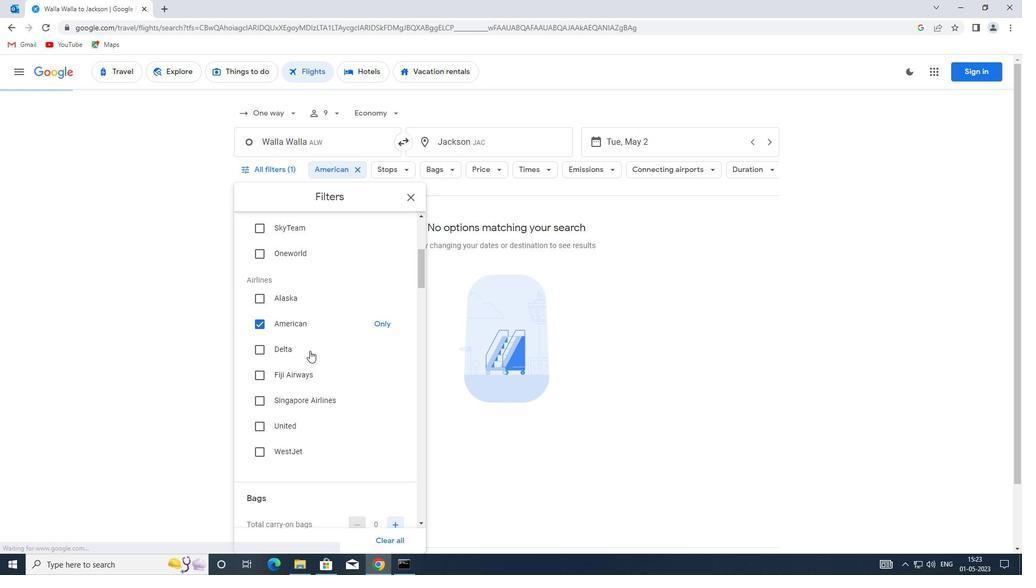 
Action: Mouse scrolled (311, 353) with delta (0, 0)
Screenshot: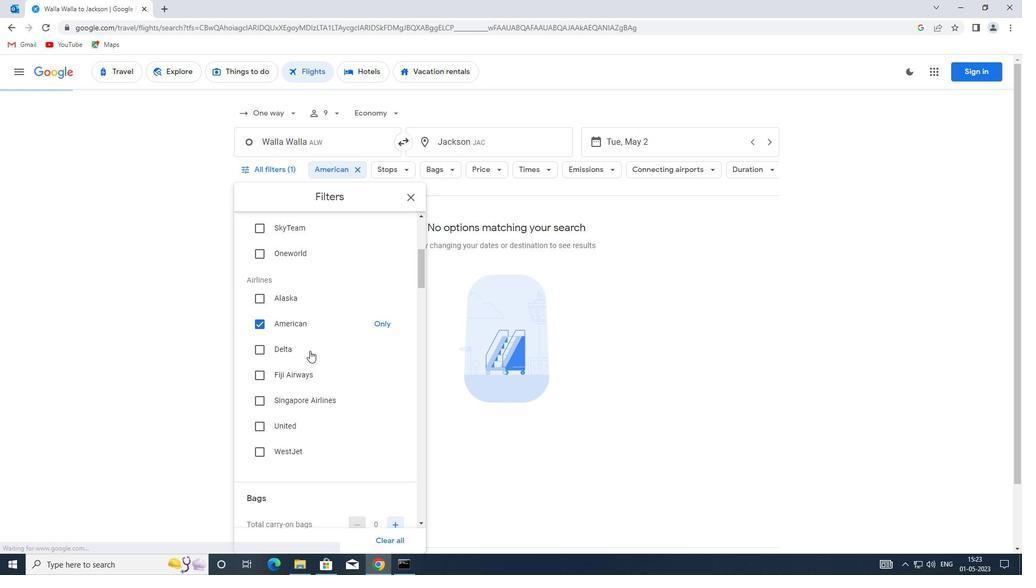 
Action: Mouse moved to (311, 359)
Screenshot: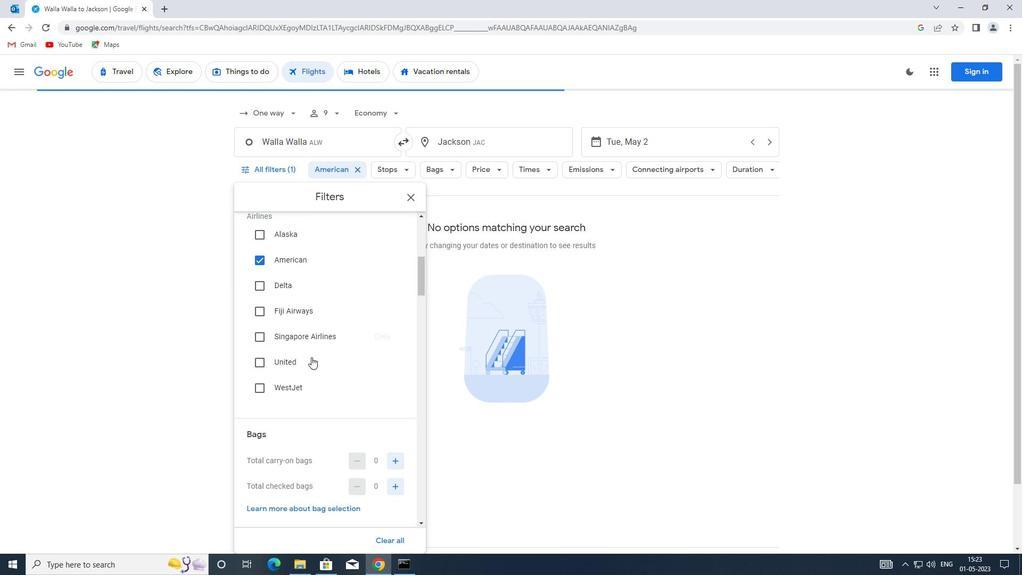 
Action: Mouse scrolled (311, 359) with delta (0, 0)
Screenshot: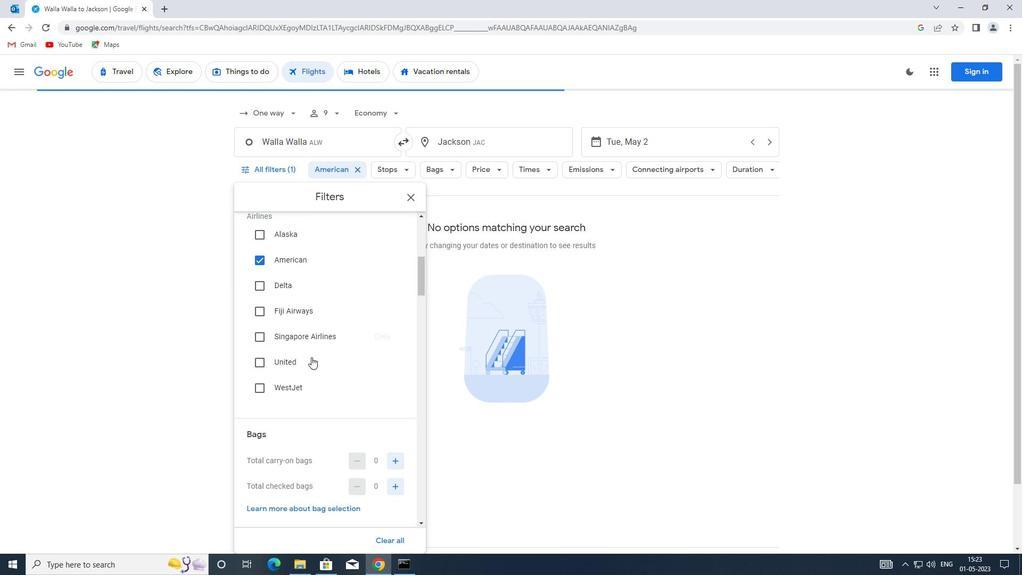 
Action: Mouse moved to (393, 411)
Screenshot: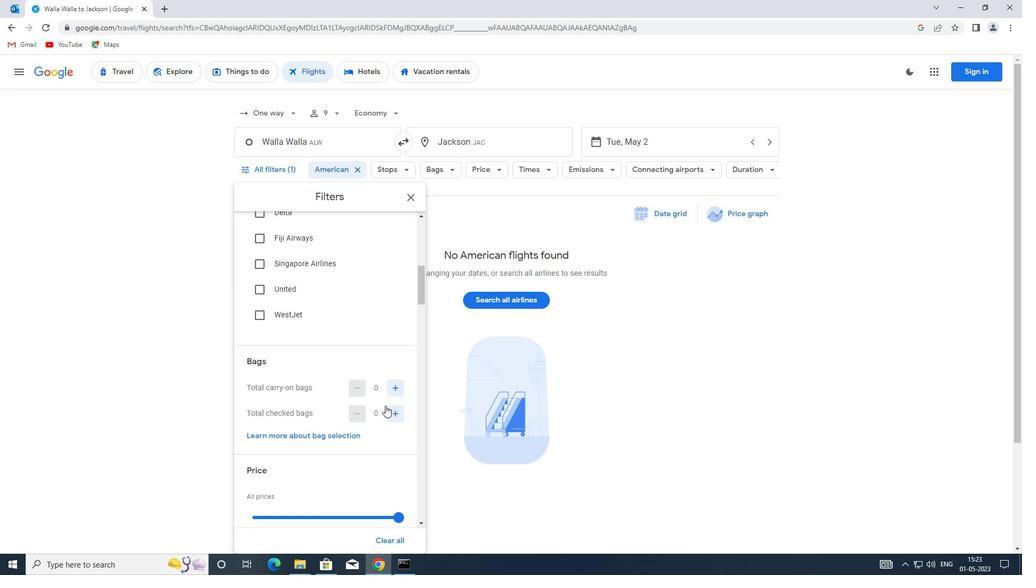 
Action: Mouse pressed left at (393, 411)
Screenshot: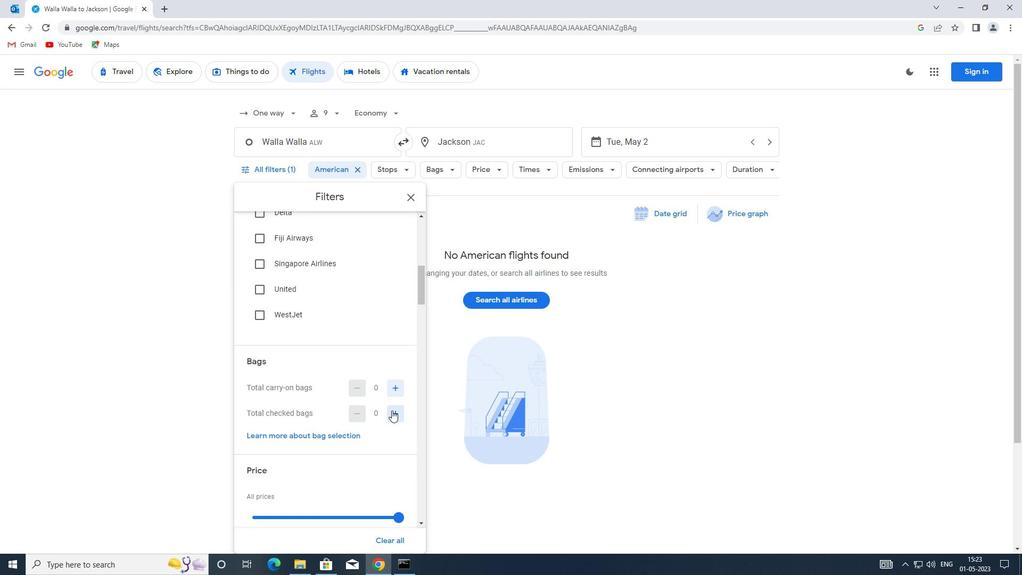 
Action: Mouse pressed left at (393, 411)
Screenshot: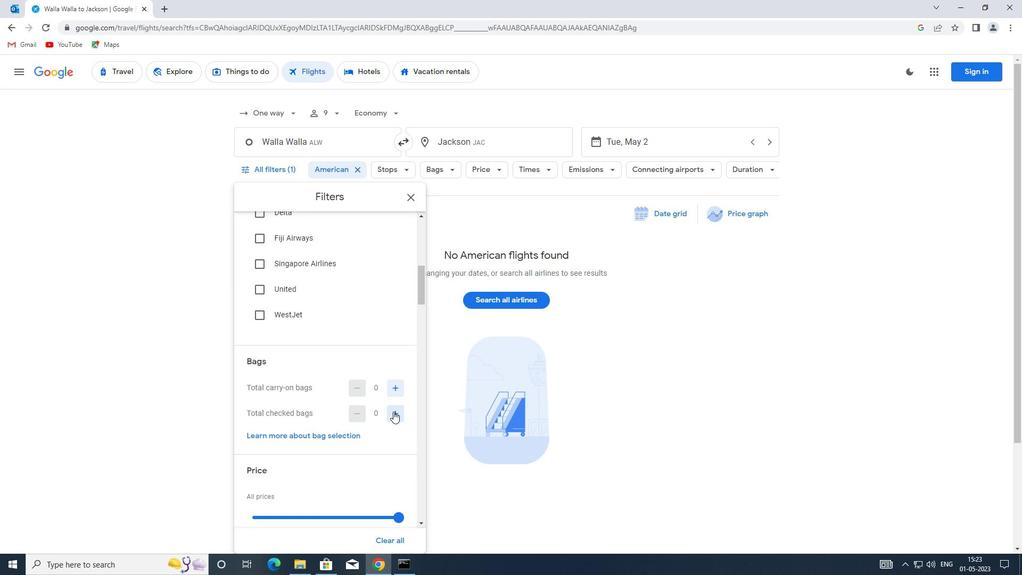 
Action: Mouse pressed left at (393, 411)
Screenshot: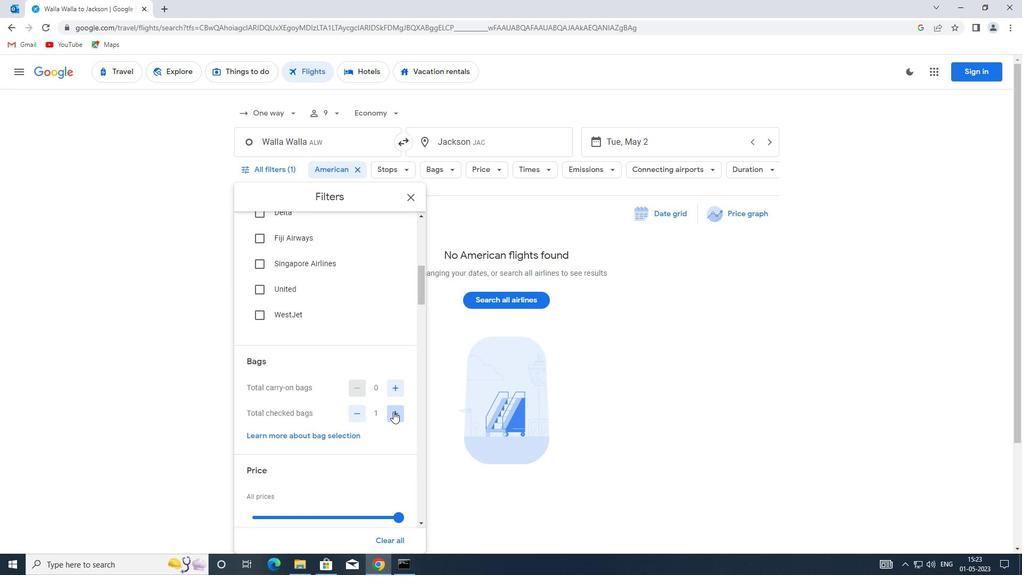 
Action: Mouse pressed left at (393, 411)
Screenshot: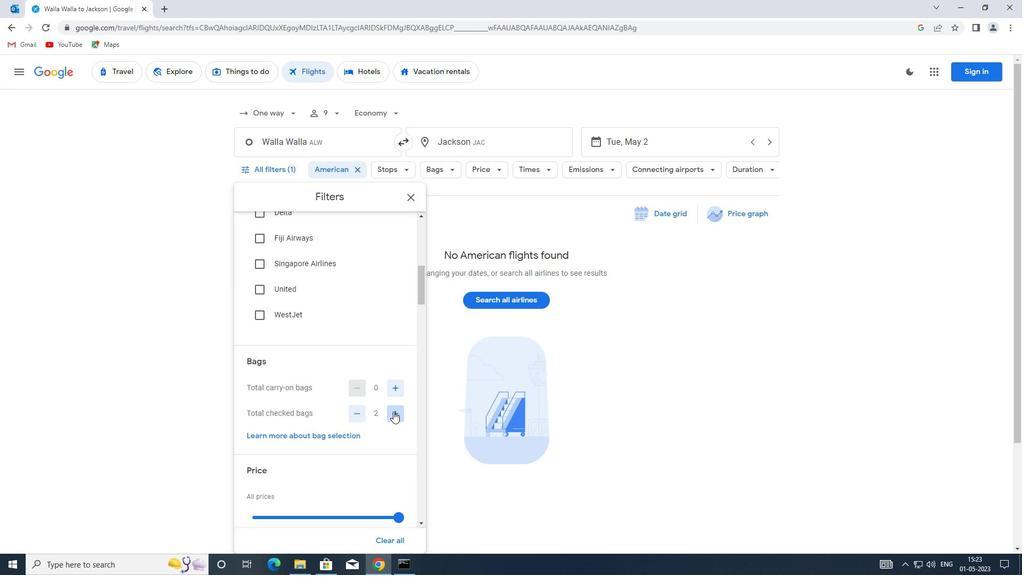 
Action: Mouse moved to (393, 411)
Screenshot: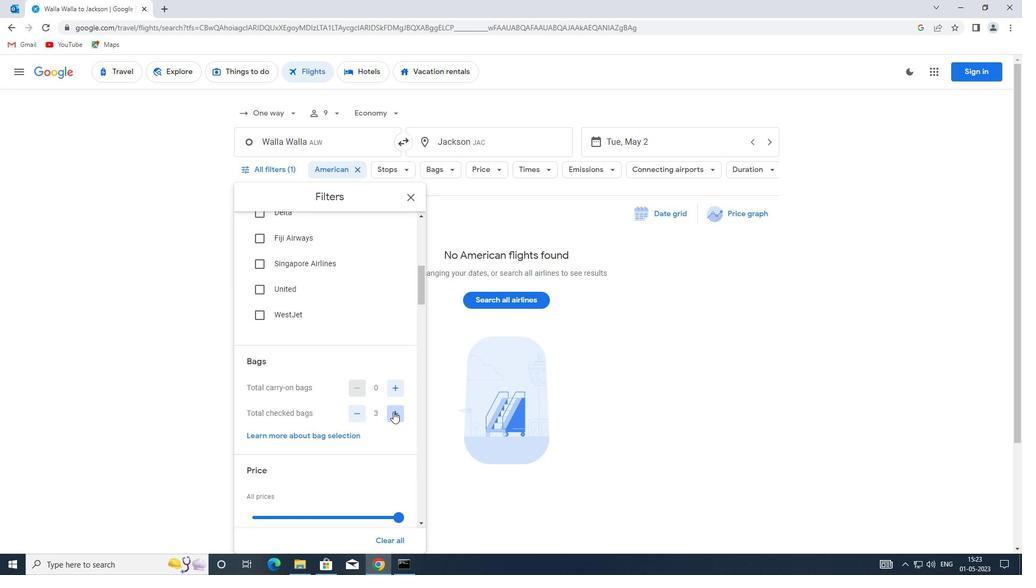 
Action: Mouse pressed left at (393, 411)
Screenshot: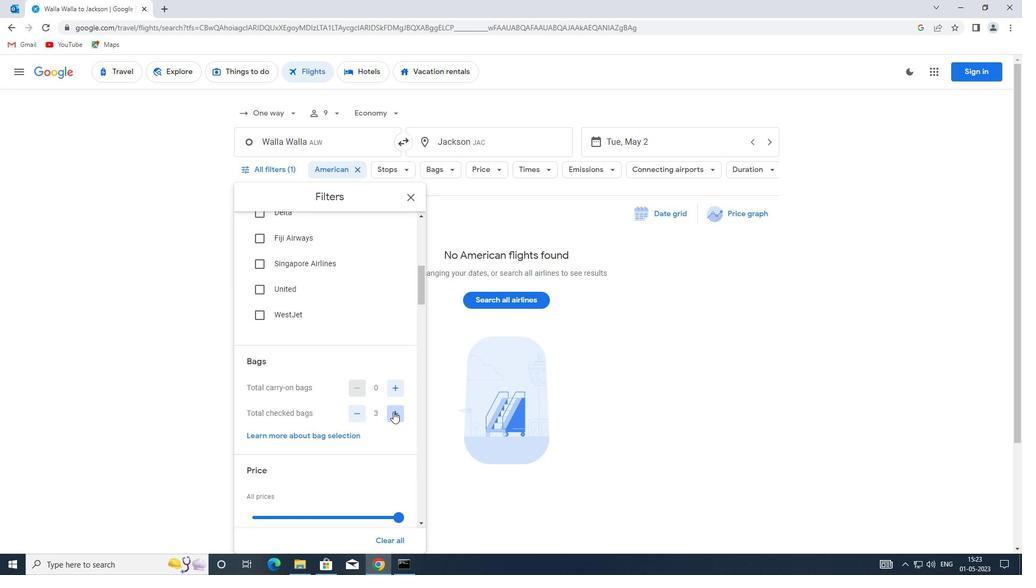 
Action: Mouse pressed left at (393, 411)
Screenshot: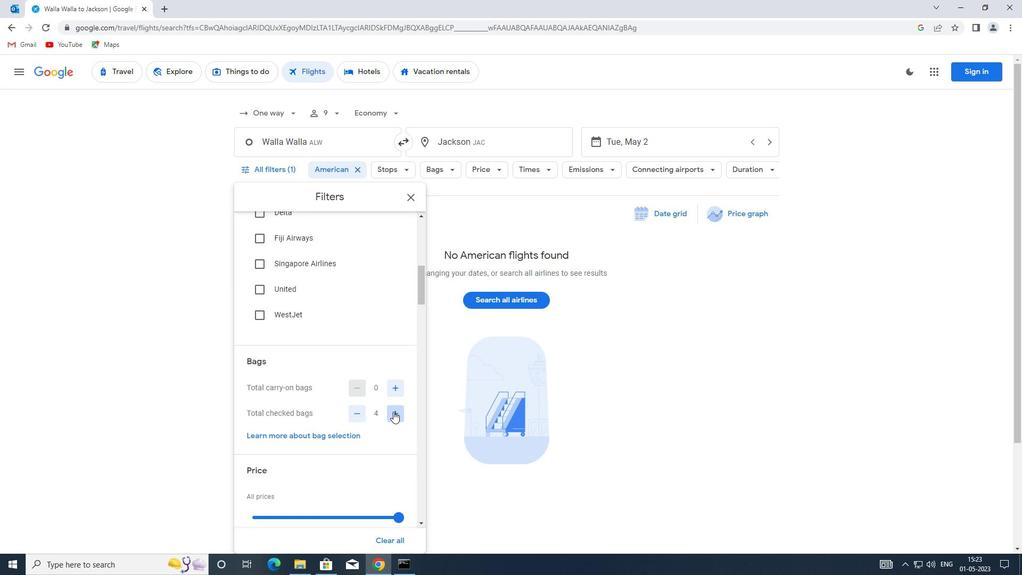 
Action: Mouse pressed left at (393, 411)
Screenshot: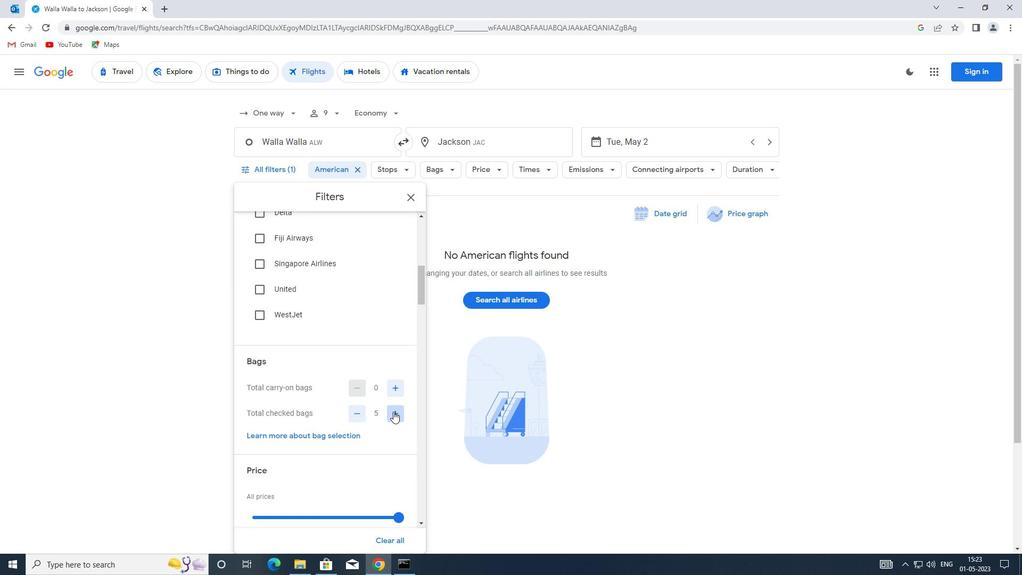 
Action: Mouse pressed left at (393, 411)
Screenshot: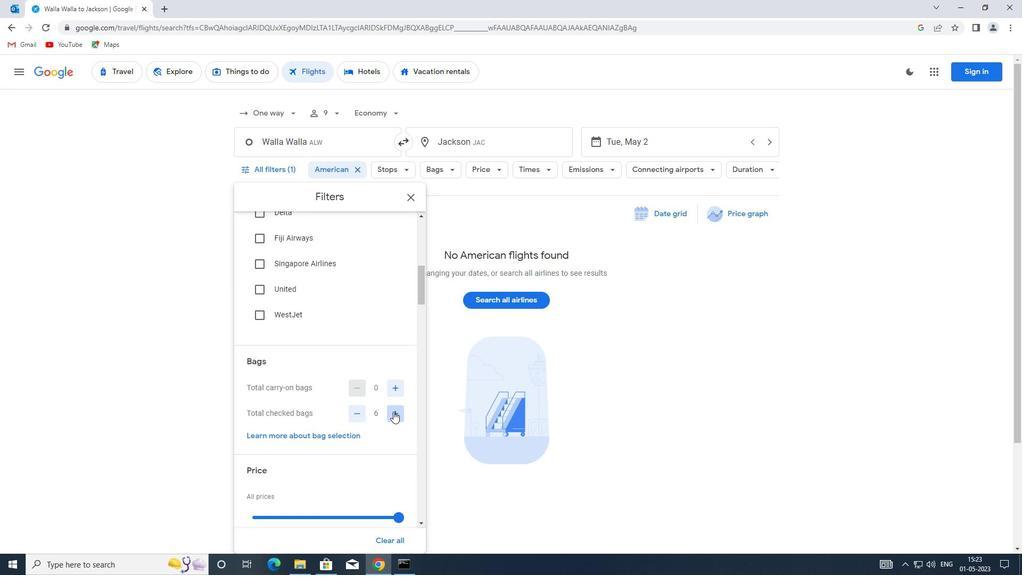 
Action: Mouse moved to (394, 411)
Screenshot: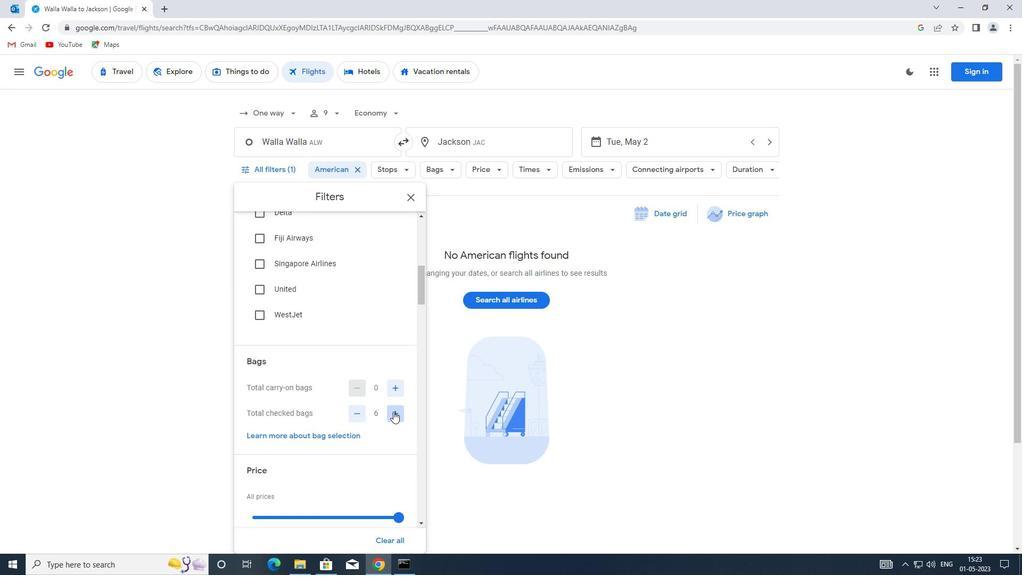 
Action: Mouse pressed left at (394, 411)
Screenshot: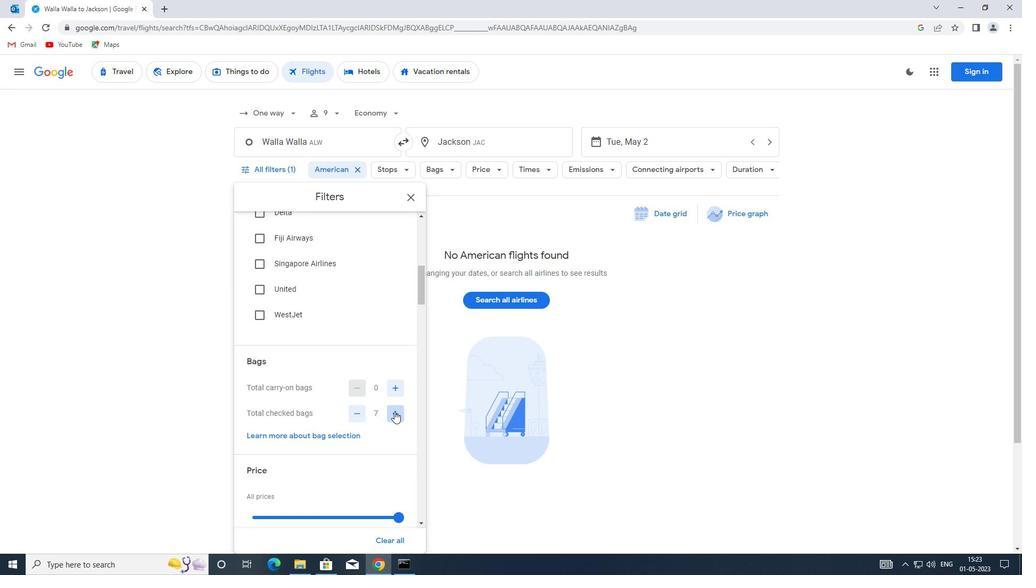 
Action: Mouse moved to (357, 394)
Screenshot: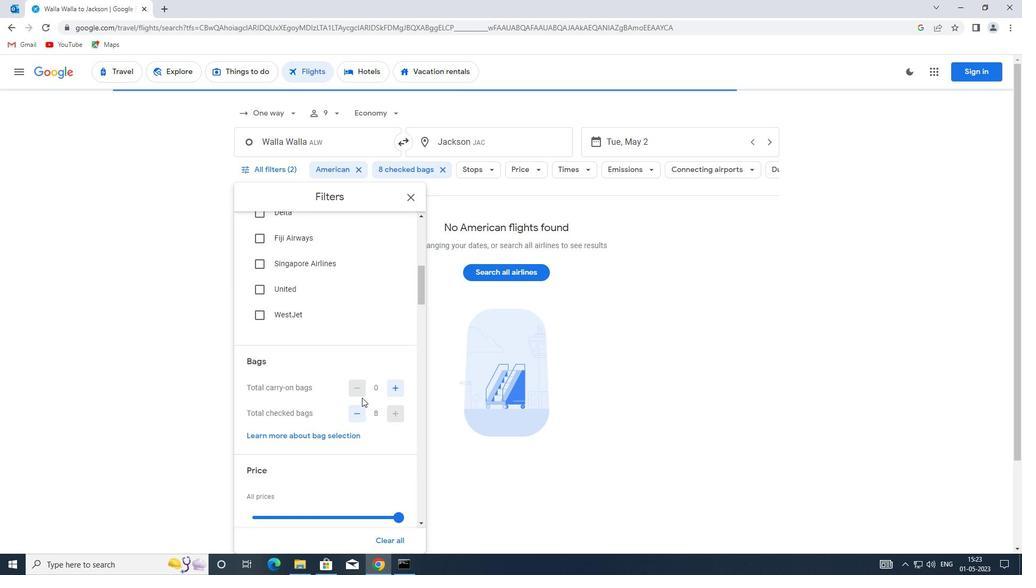 
Action: Mouse scrolled (357, 393) with delta (0, 0)
Screenshot: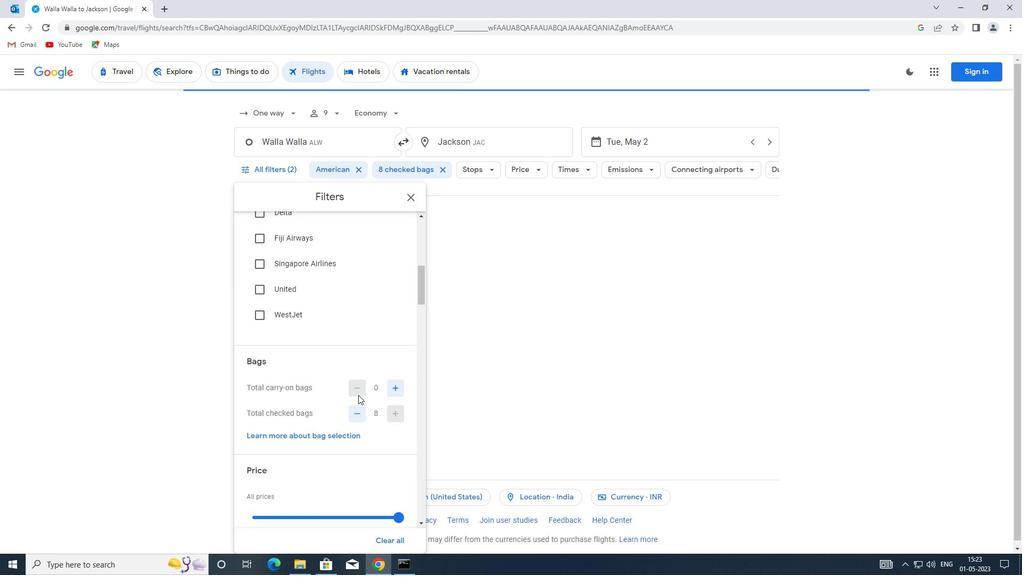 
Action: Mouse moved to (356, 393)
Screenshot: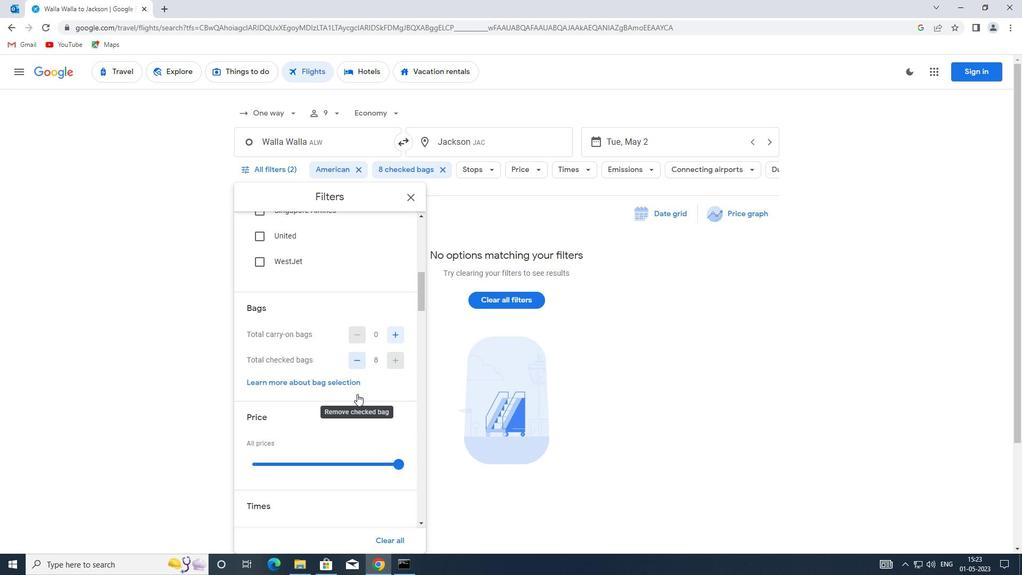 
Action: Mouse scrolled (356, 393) with delta (0, 0)
Screenshot: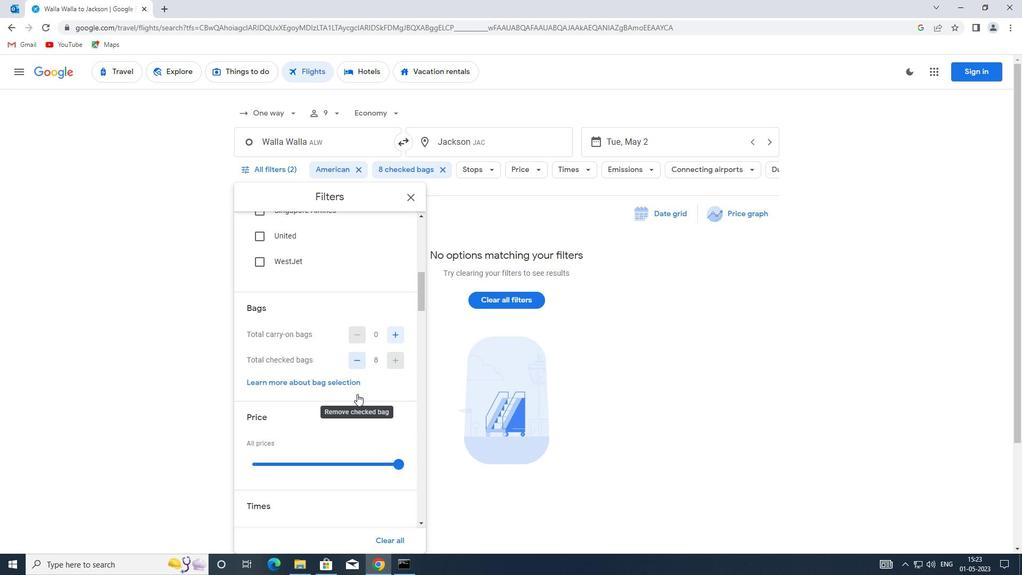 
Action: Mouse moved to (355, 393)
Screenshot: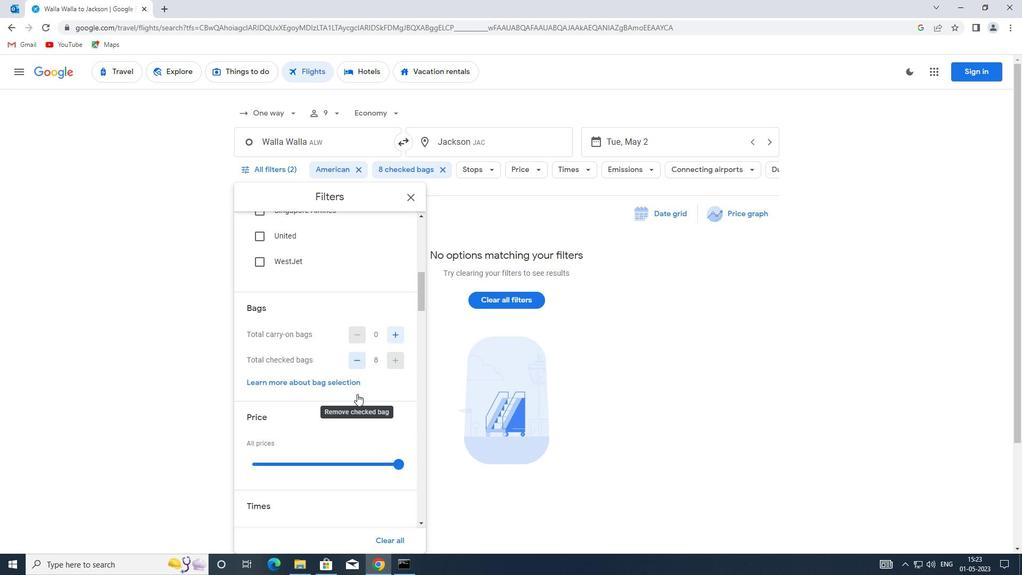 
Action: Mouse scrolled (355, 393) with delta (0, 0)
Screenshot: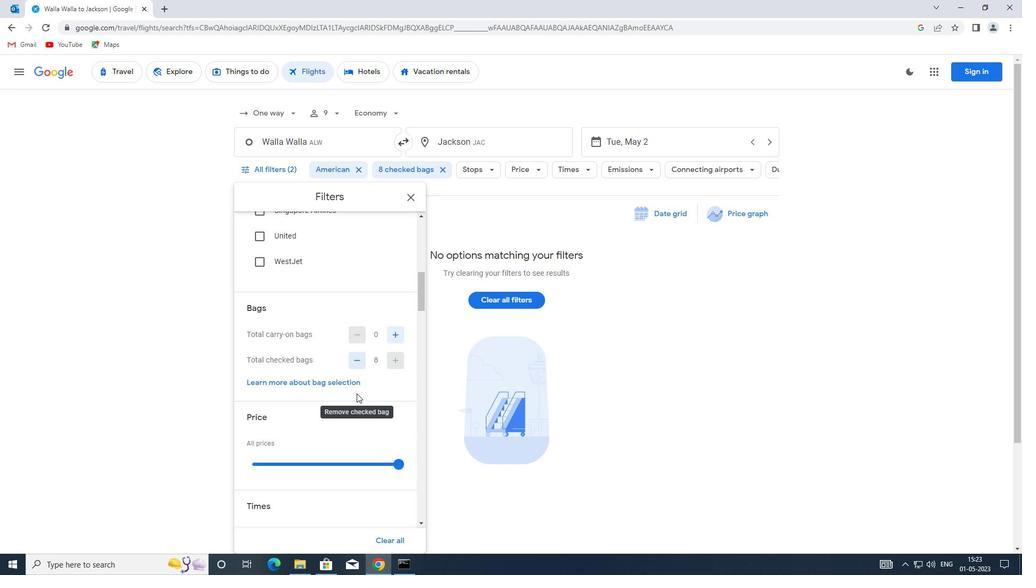 
Action: Mouse moved to (295, 356)
Screenshot: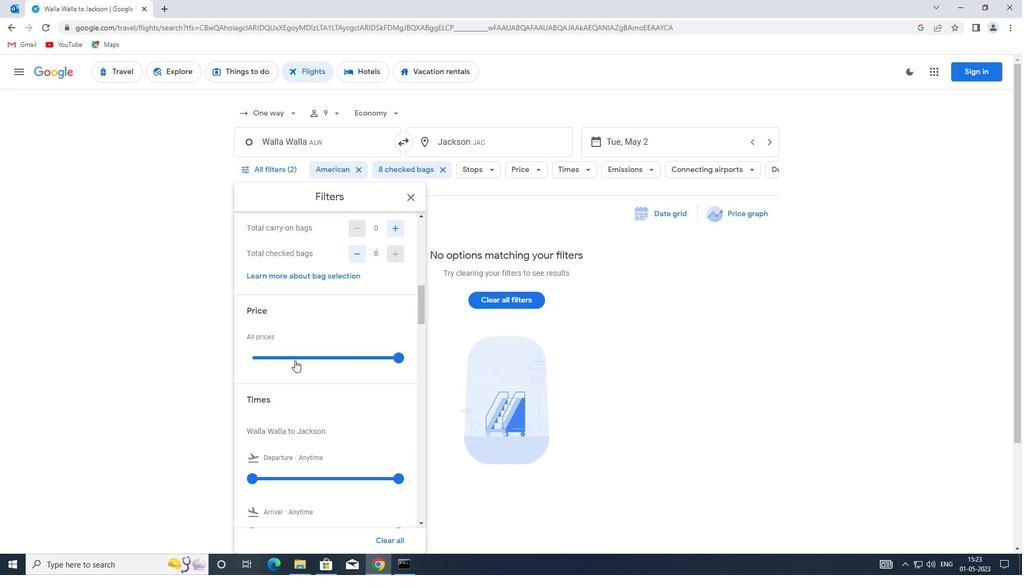 
Action: Mouse pressed left at (295, 356)
Screenshot: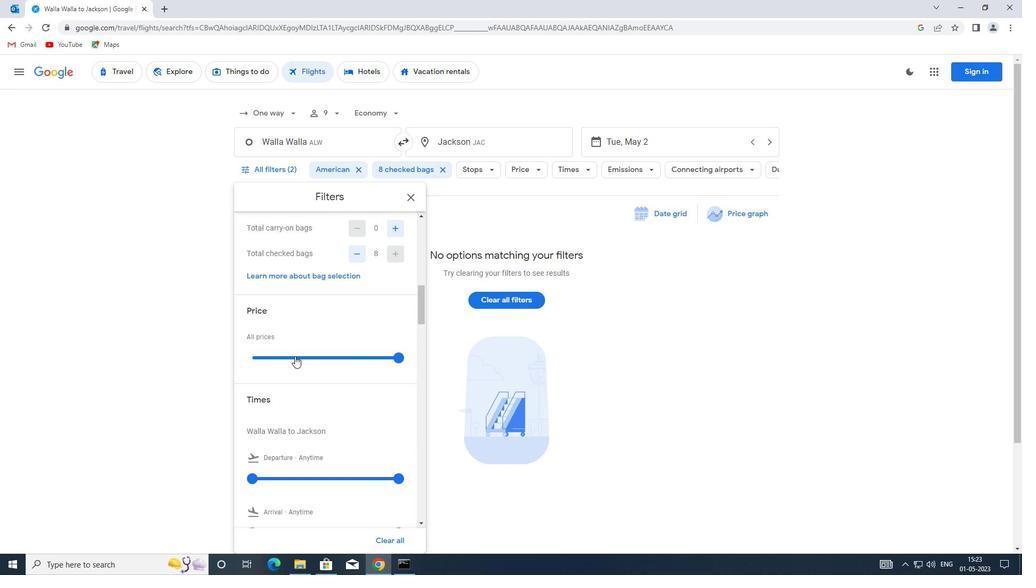 
Action: Mouse pressed left at (295, 356)
Screenshot: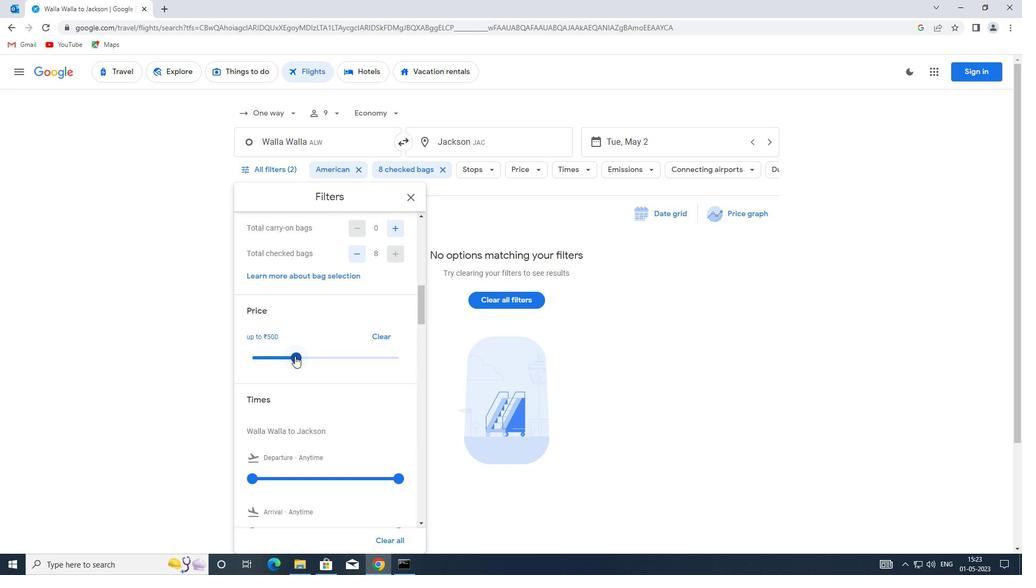 
Action: Mouse moved to (364, 355)
Screenshot: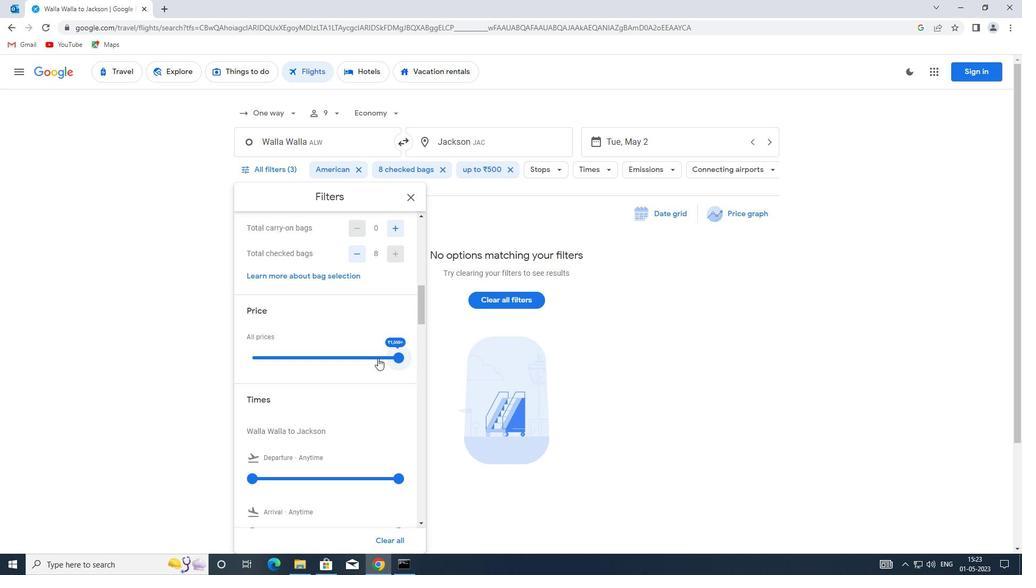 
Action: Mouse scrolled (364, 355) with delta (0, 0)
Screenshot: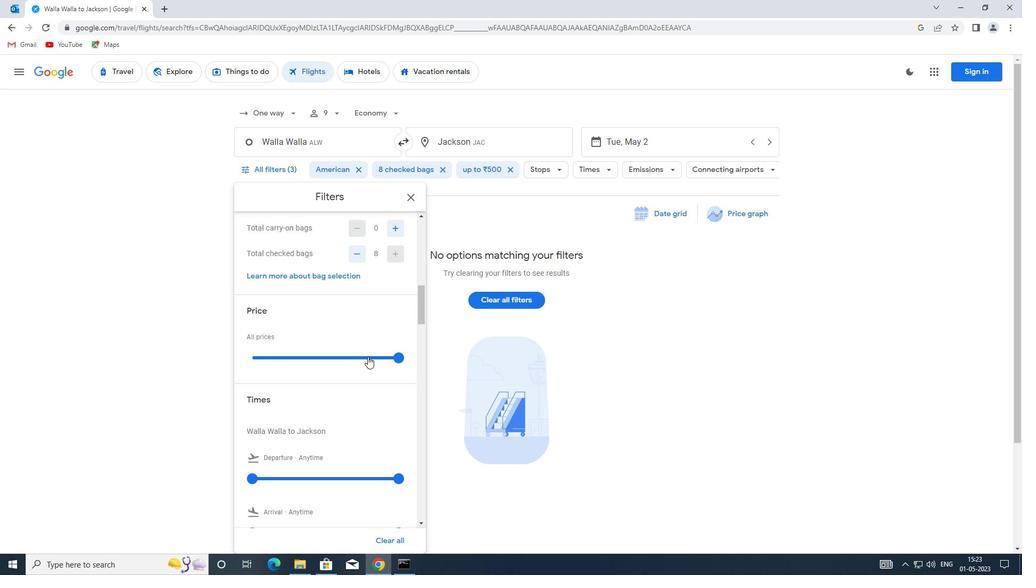 
Action: Mouse moved to (341, 359)
Screenshot: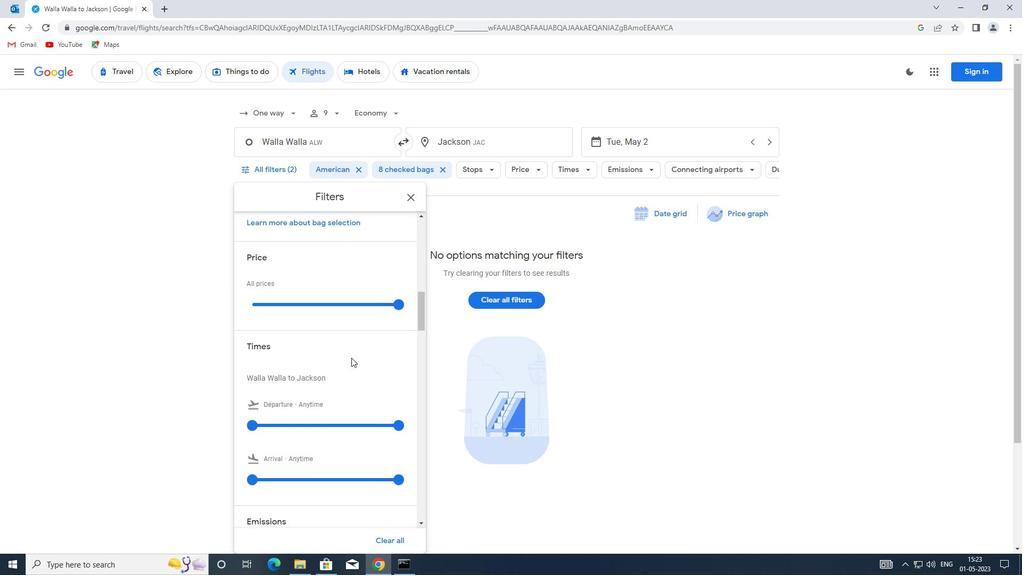 
Action: Mouse scrolled (341, 358) with delta (0, 0)
Screenshot: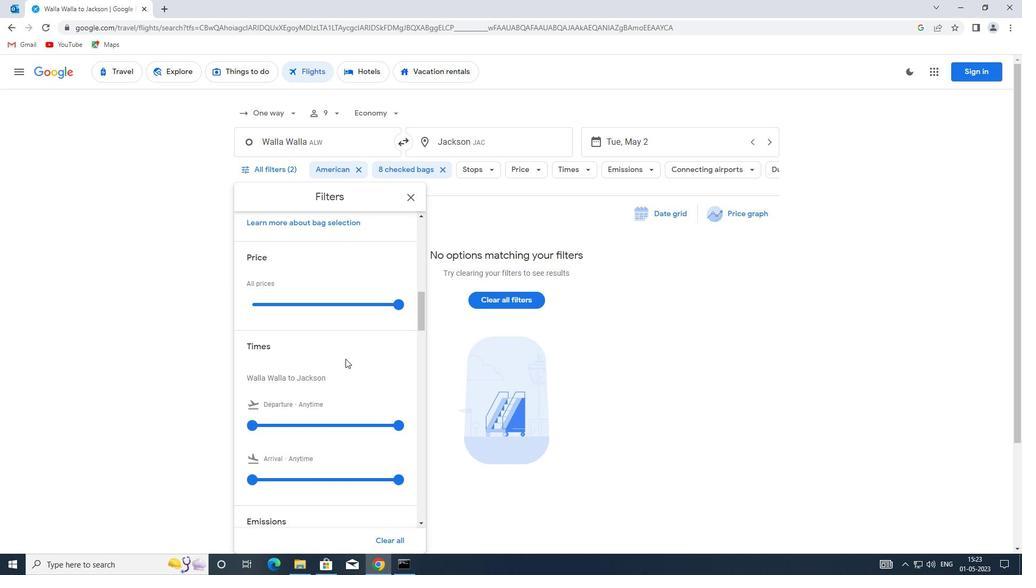 
Action: Mouse moved to (323, 350)
Screenshot: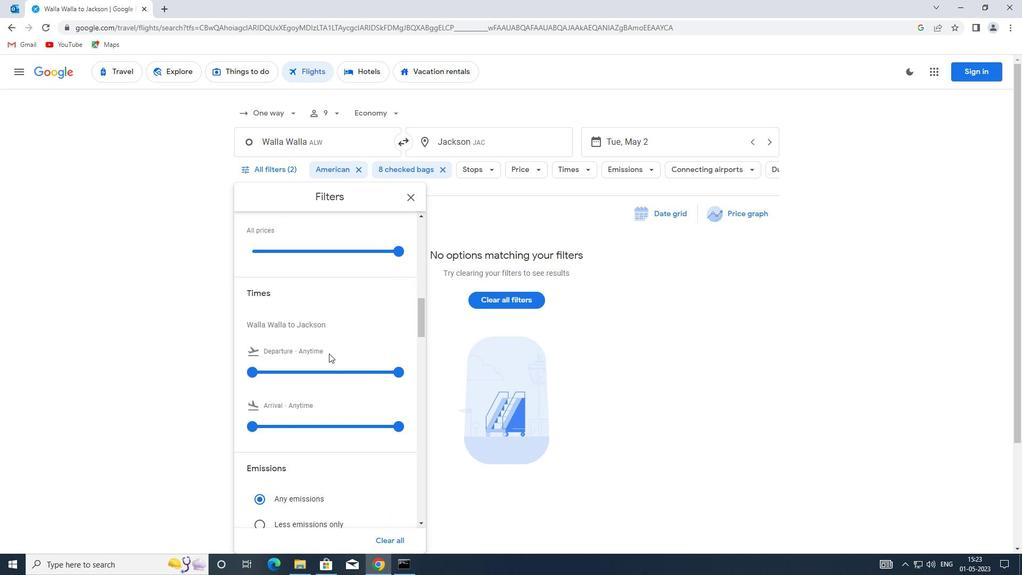 
Action: Mouse scrolled (323, 349) with delta (0, 0)
Screenshot: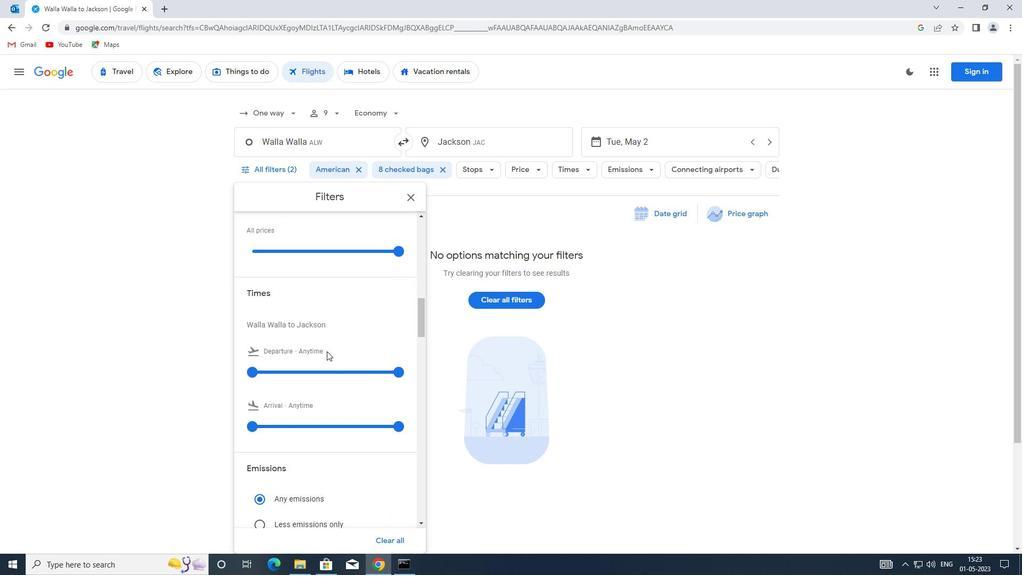 
Action: Mouse moved to (249, 315)
Screenshot: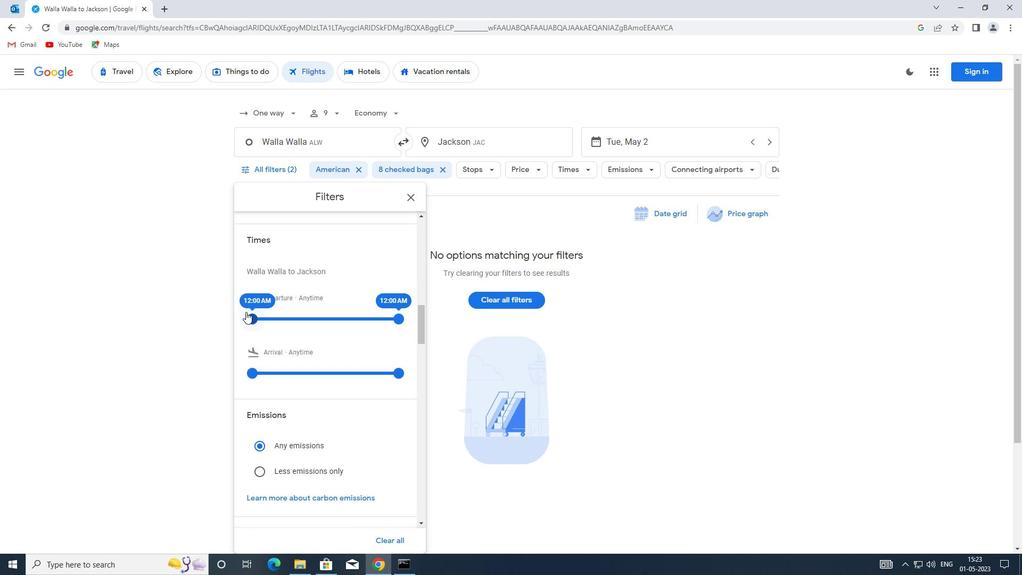 
Action: Mouse pressed left at (249, 315)
Screenshot: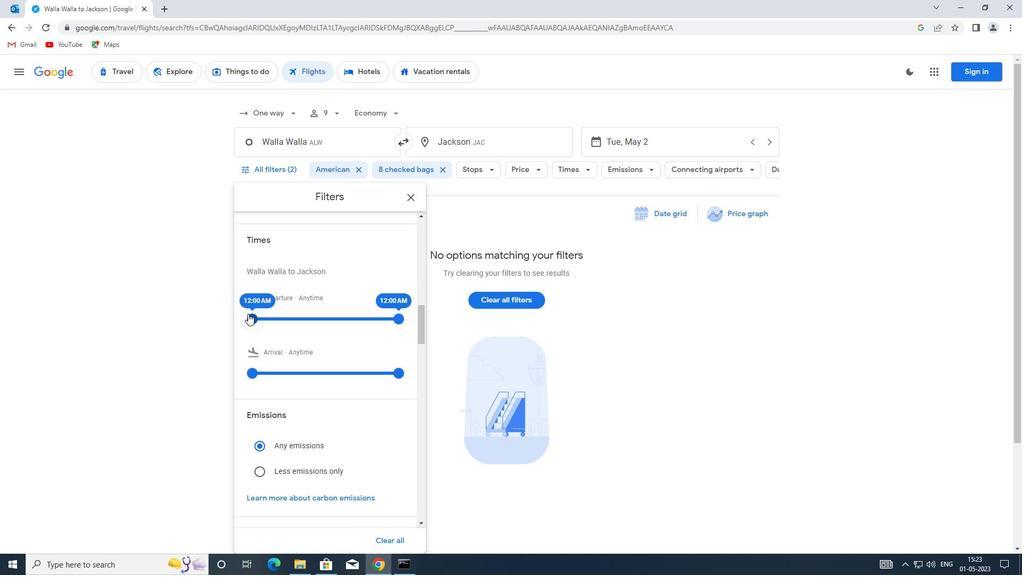
Action: Mouse moved to (393, 318)
Screenshot: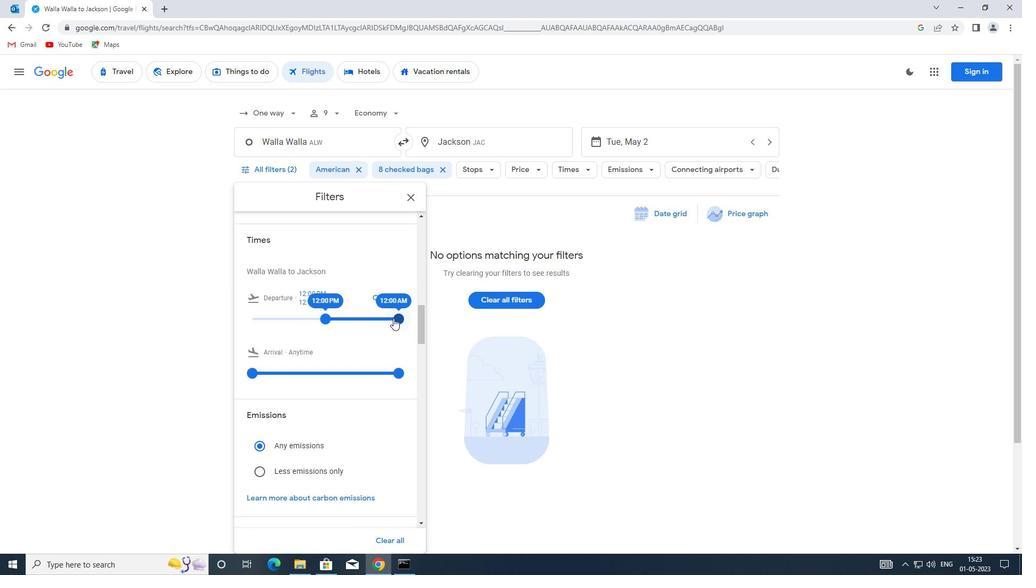 
Action: Mouse pressed left at (393, 318)
Screenshot: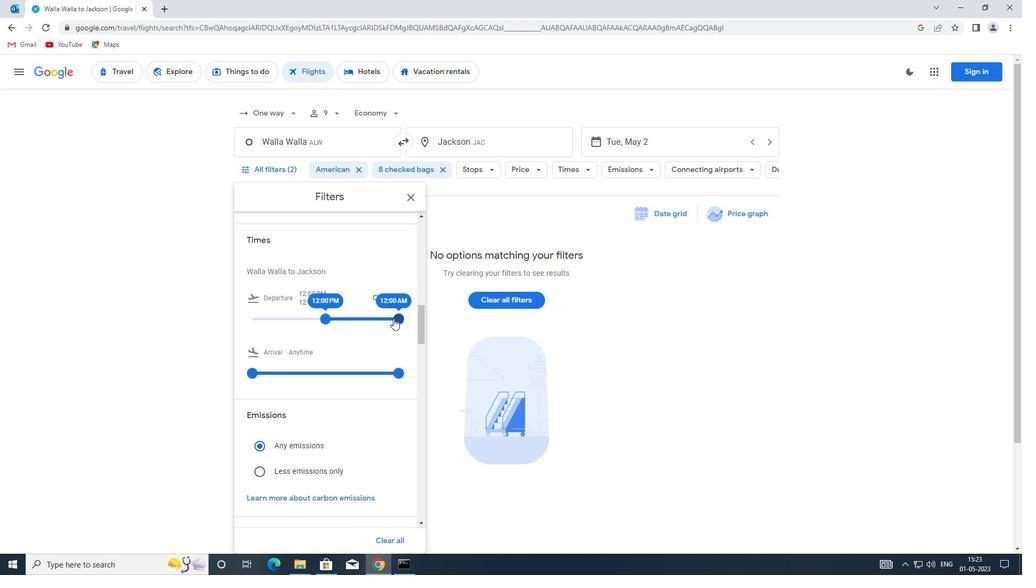 
Action: Mouse moved to (328, 319)
Screenshot: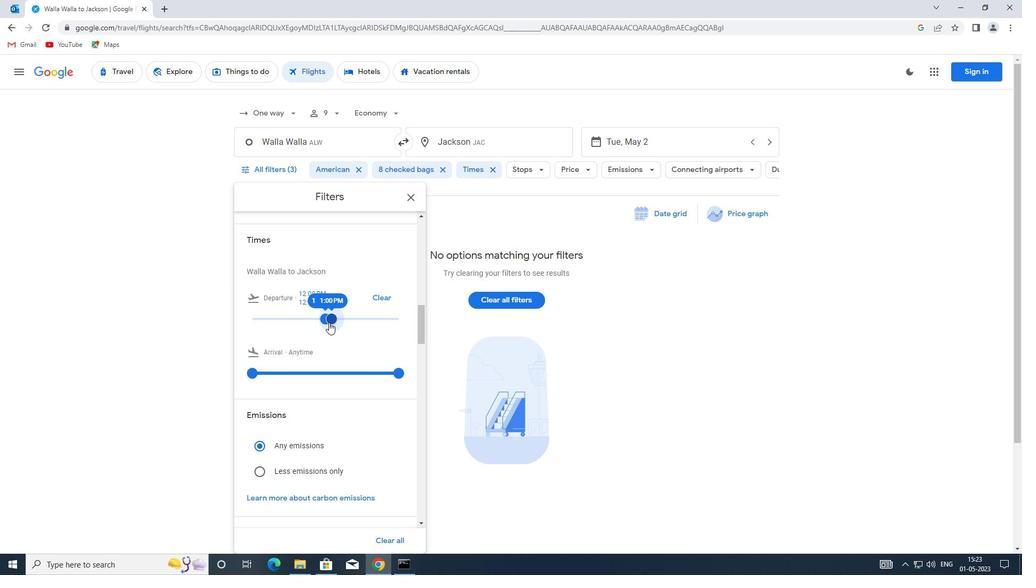 
Action: Mouse scrolled (328, 319) with delta (0, 0)
Screenshot: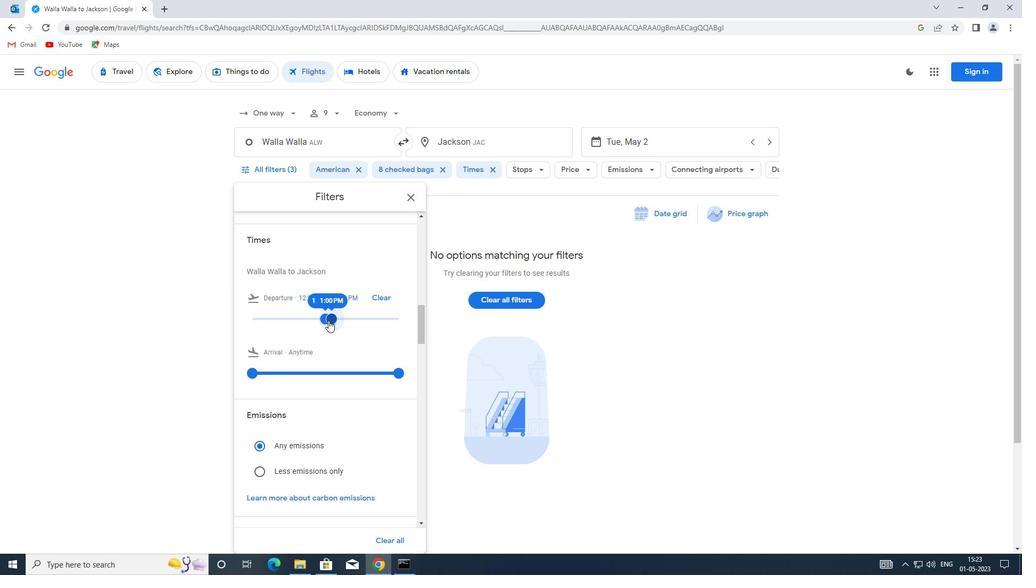 
Action: Mouse scrolled (328, 319) with delta (0, 0)
Screenshot: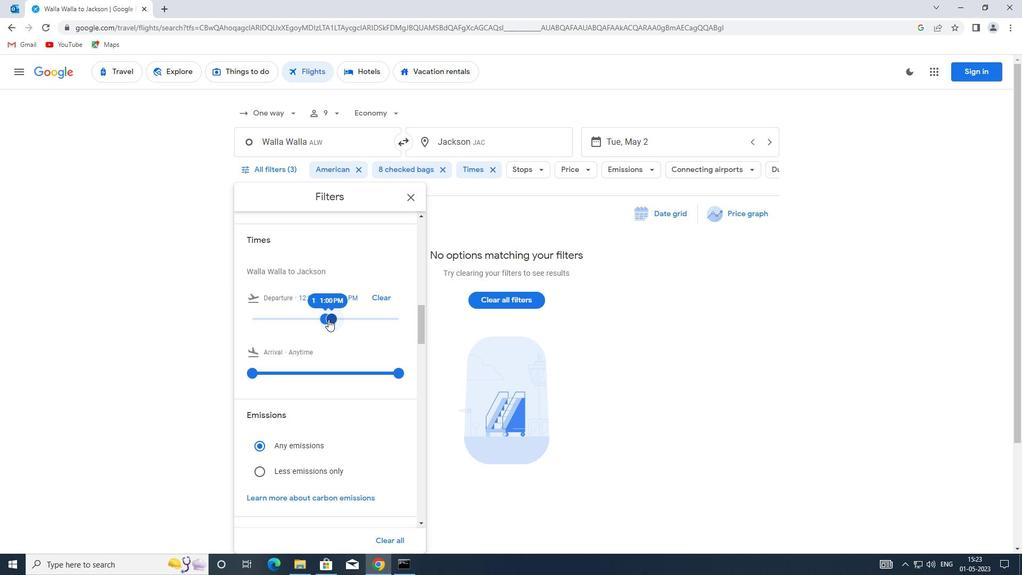 
Action: Mouse moved to (412, 196)
Screenshot: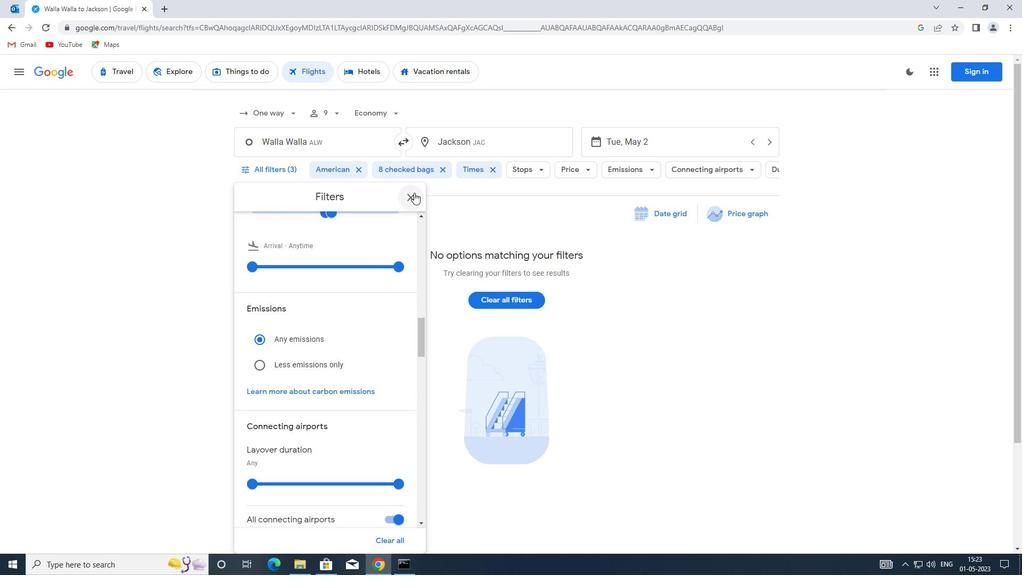 
Action: Mouse pressed left at (412, 196)
Screenshot: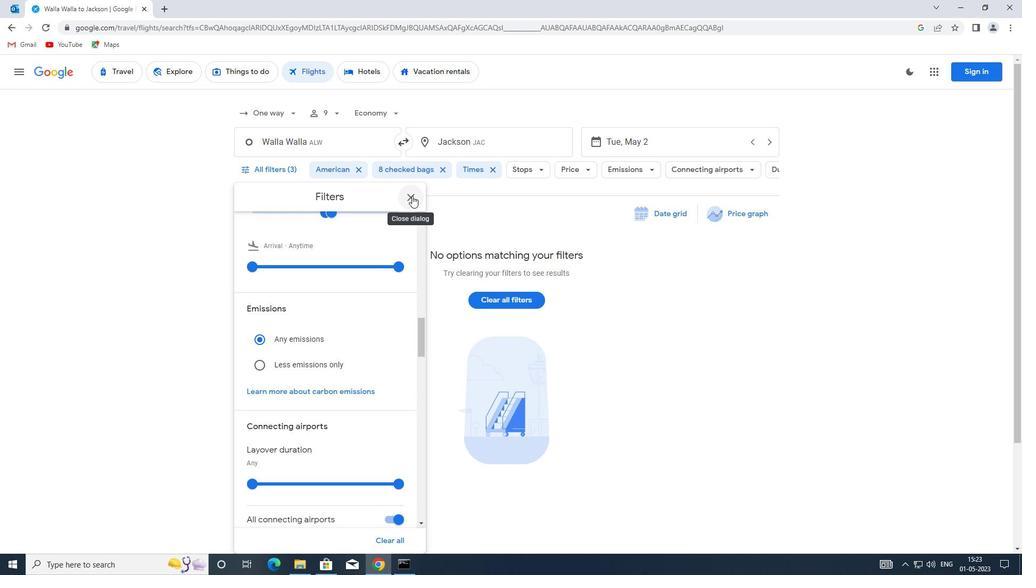 
